 Task: Create a due date automation trigger when advanced on, on the wednesday before a card is due add fields with custom field "Resume" set to a number greater or equal to 1 and lower or equal to 10 at 11:00 AM.
Action: Mouse moved to (1150, 89)
Screenshot: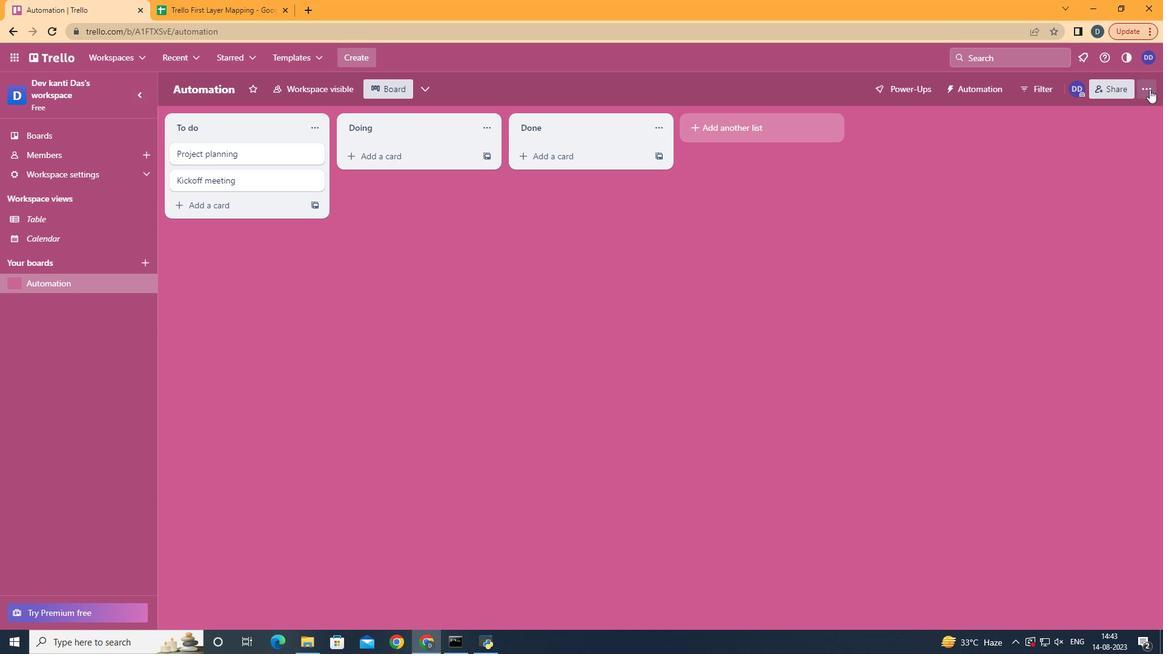 
Action: Mouse pressed left at (1150, 89)
Screenshot: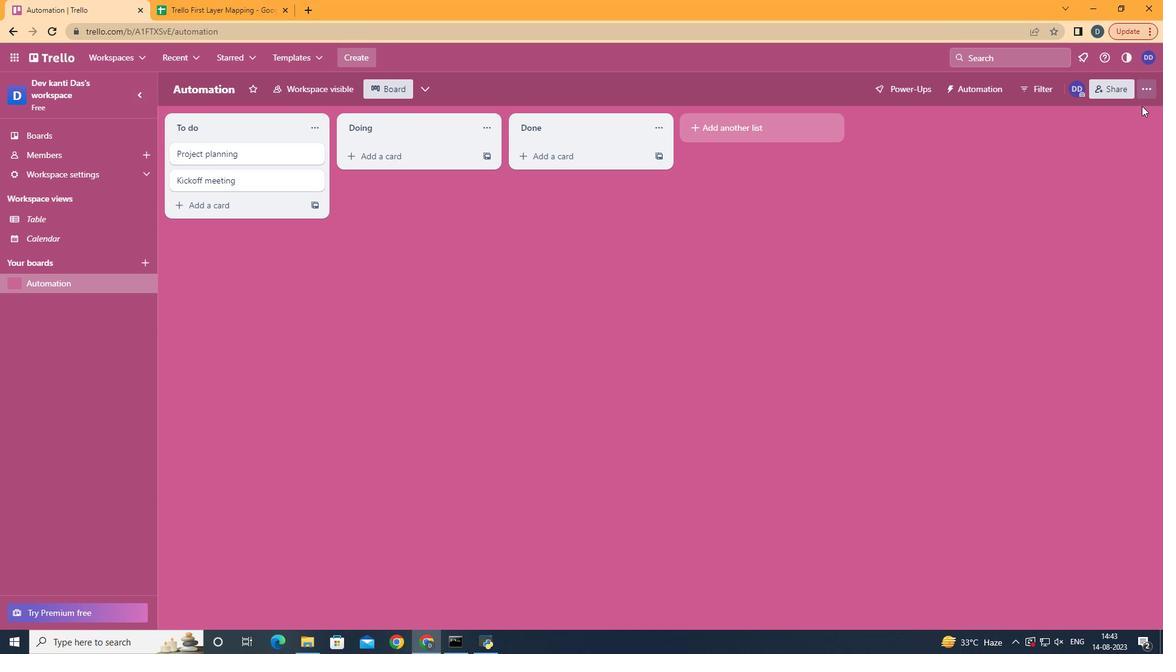 
Action: Mouse moved to (1087, 244)
Screenshot: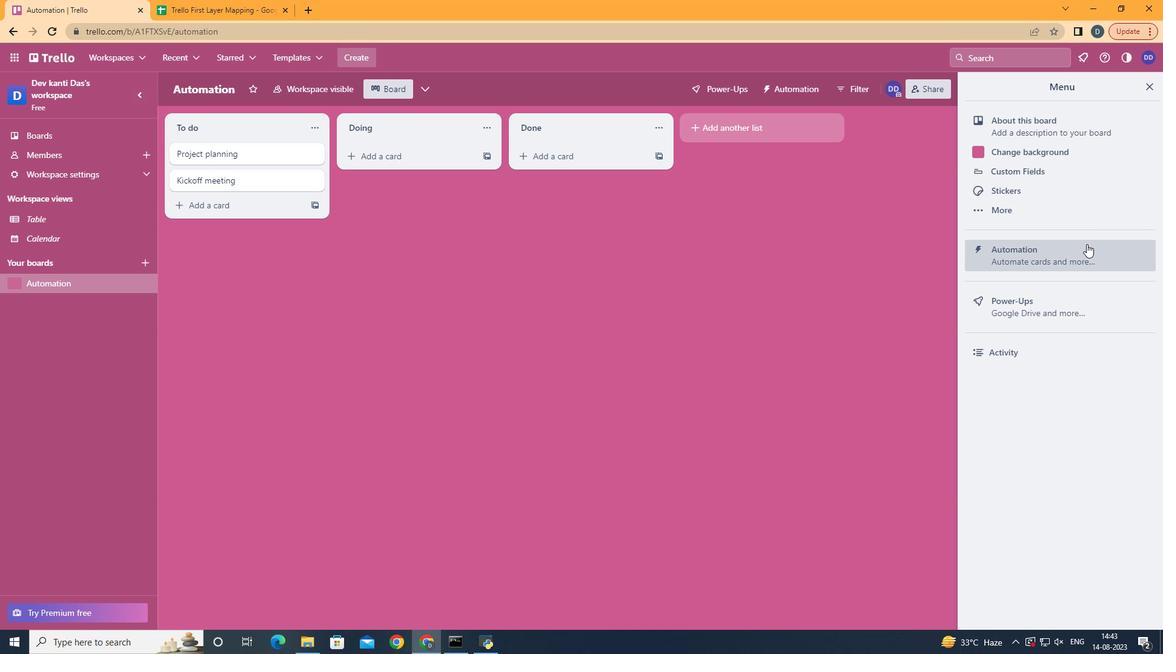 
Action: Mouse pressed left at (1087, 244)
Screenshot: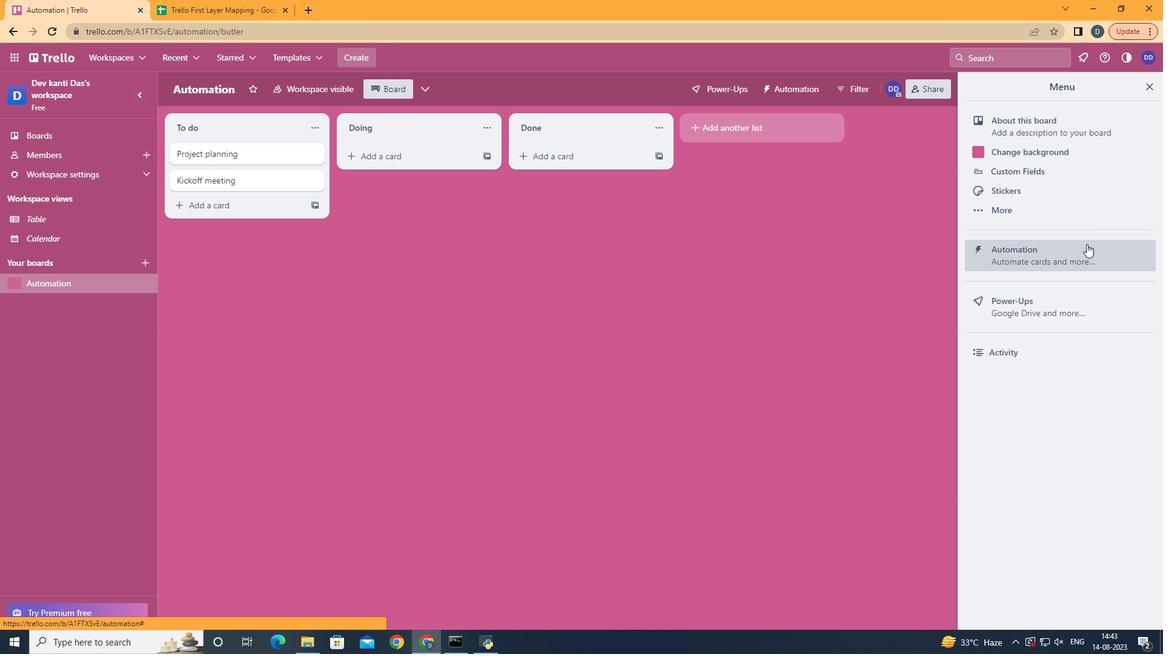 
Action: Mouse moved to (247, 247)
Screenshot: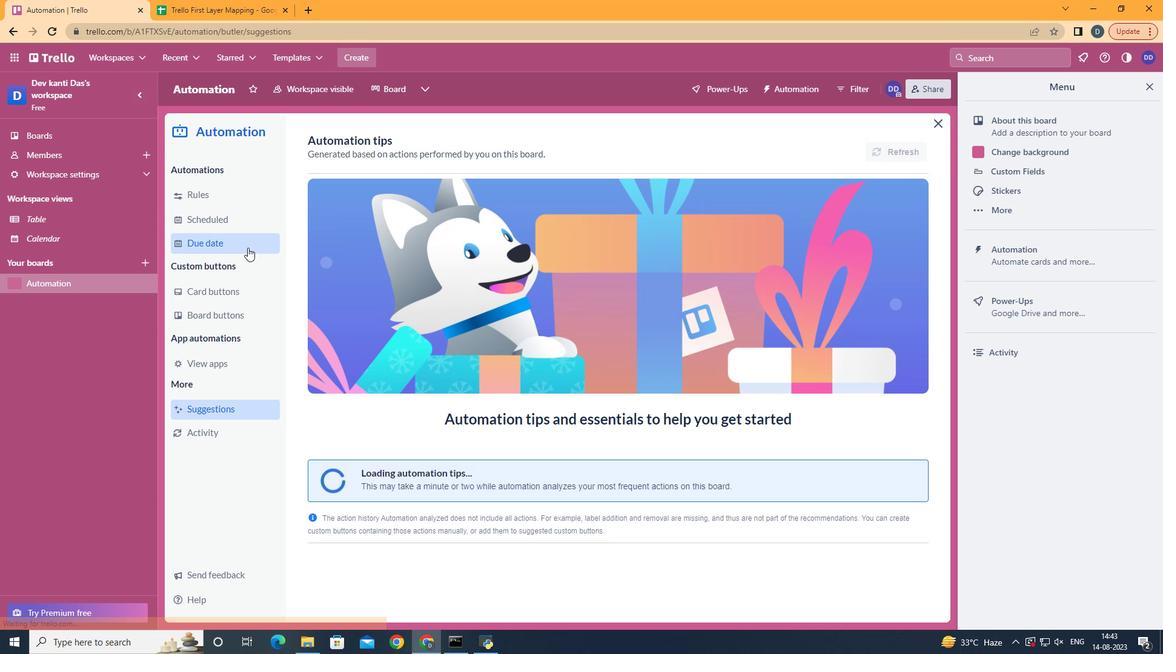 
Action: Mouse pressed left at (247, 247)
Screenshot: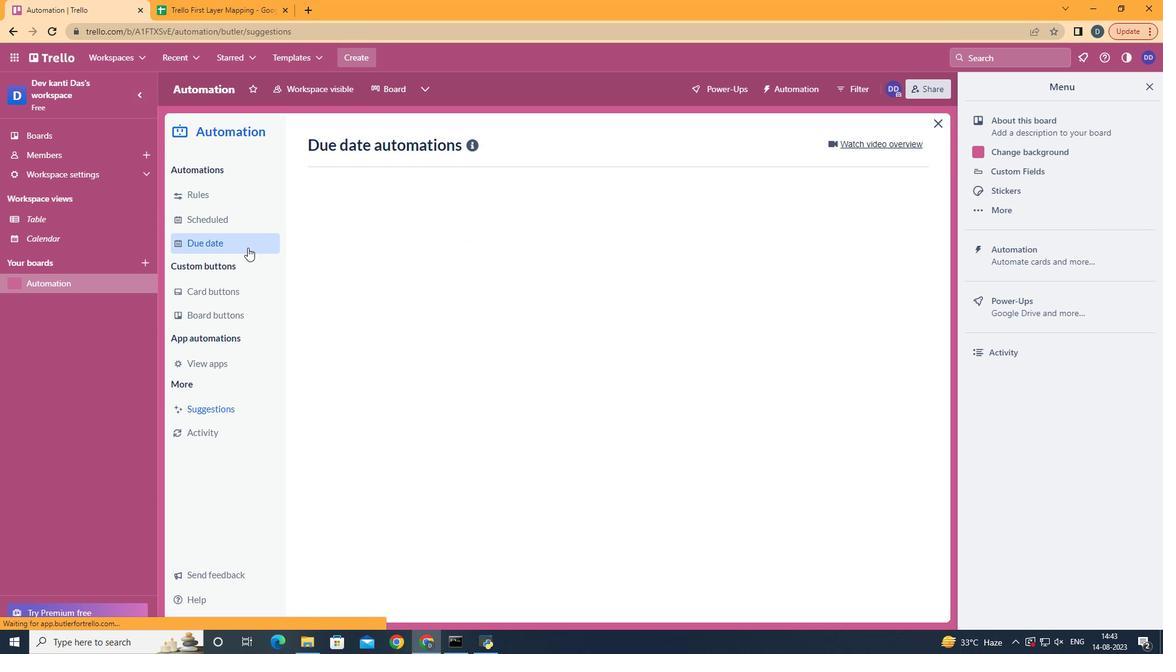 
Action: Mouse moved to (853, 138)
Screenshot: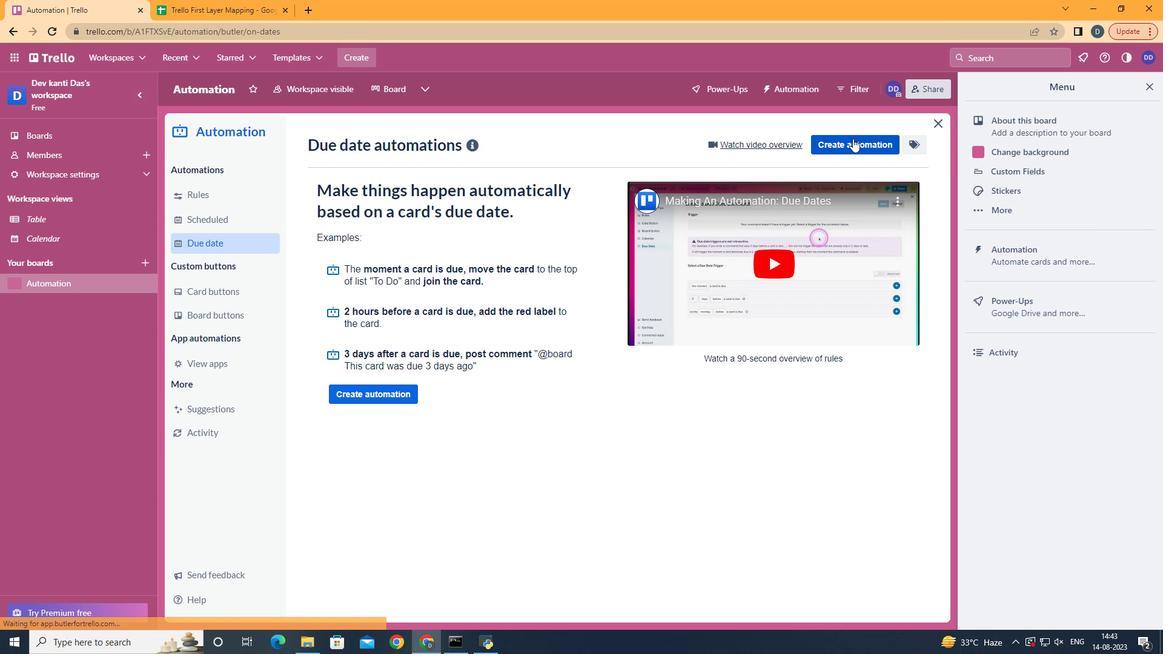 
Action: Mouse pressed left at (853, 138)
Screenshot: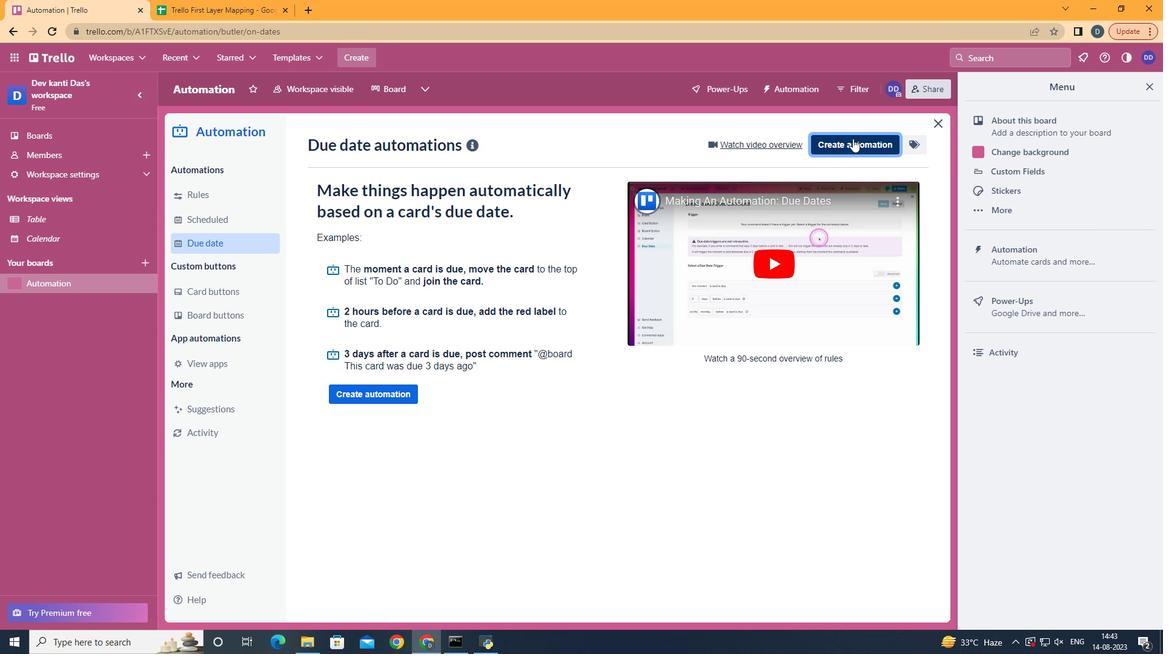 
Action: Mouse moved to (597, 261)
Screenshot: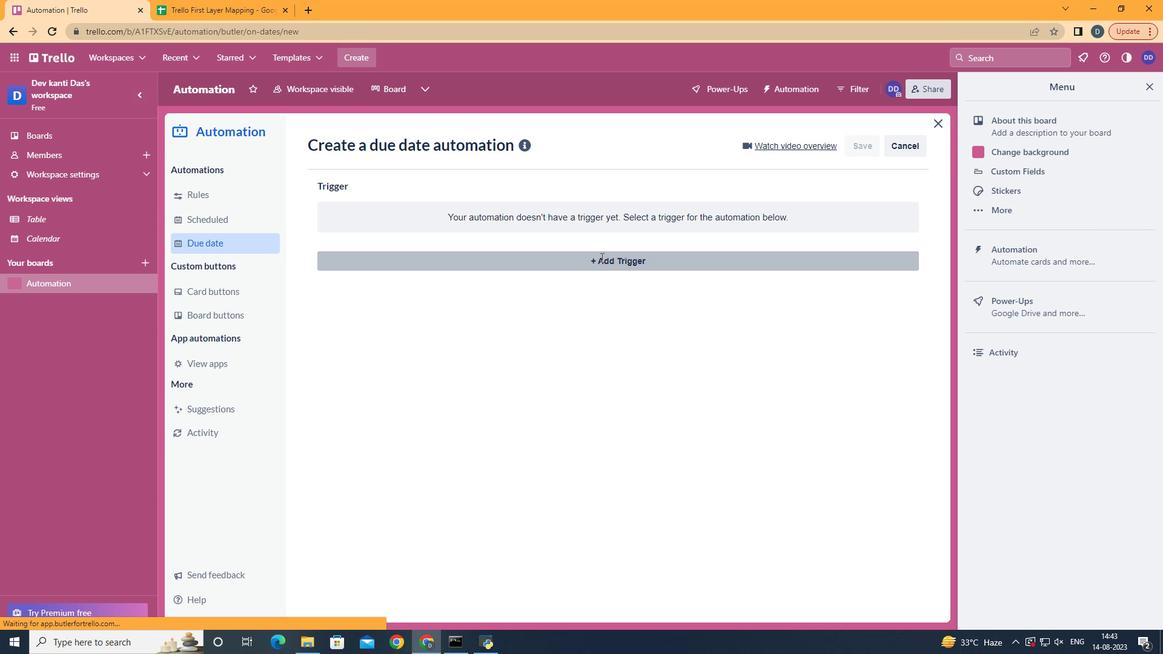 
Action: Mouse pressed left at (597, 261)
Screenshot: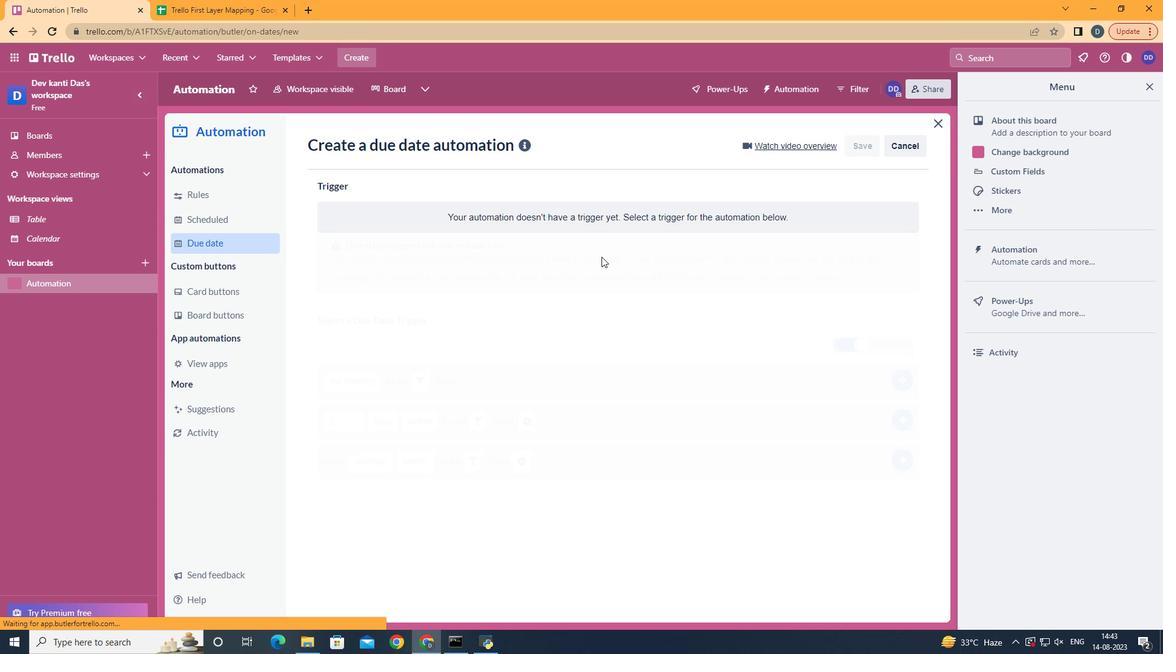 
Action: Mouse moved to (392, 363)
Screenshot: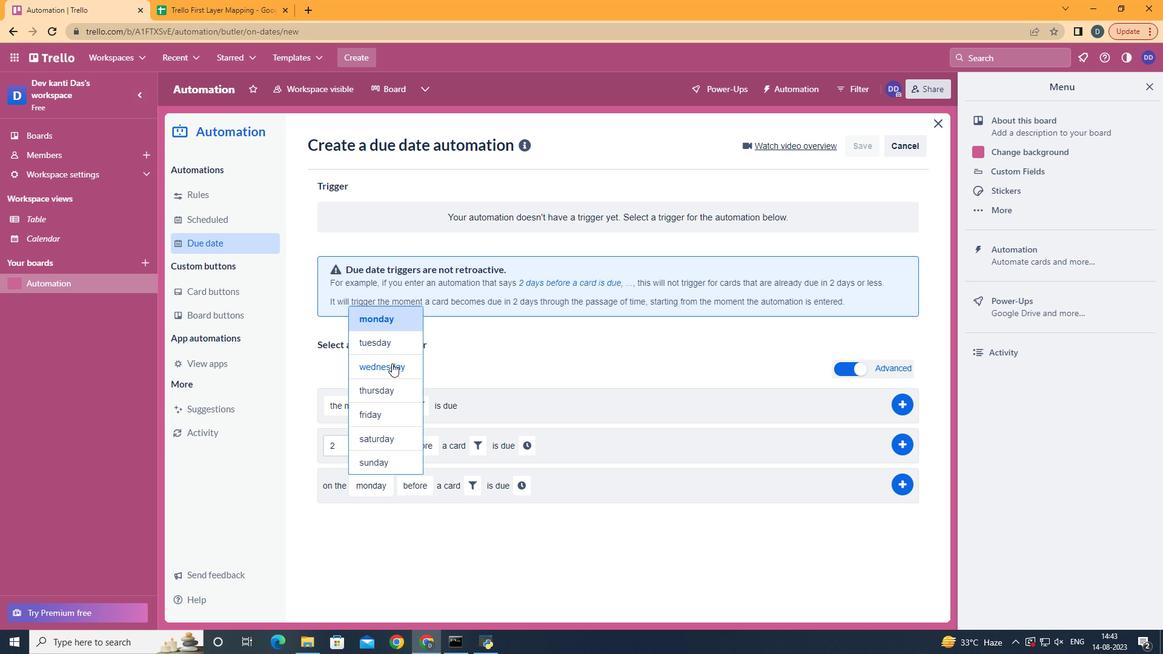 
Action: Mouse pressed left at (392, 363)
Screenshot: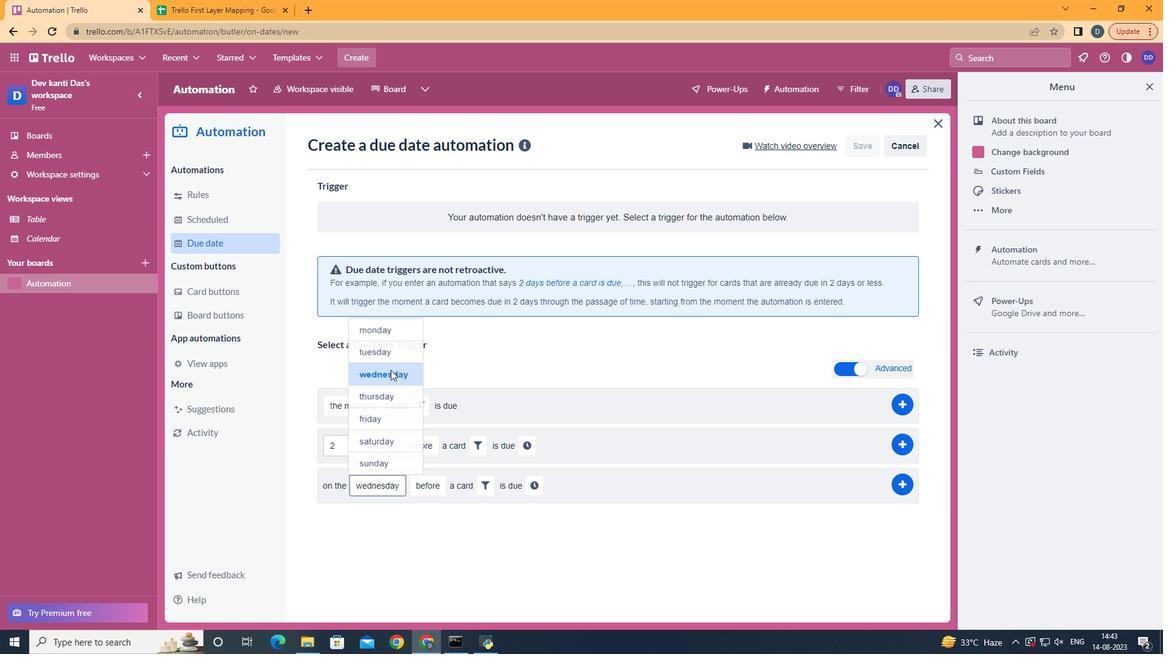 
Action: Mouse moved to (487, 494)
Screenshot: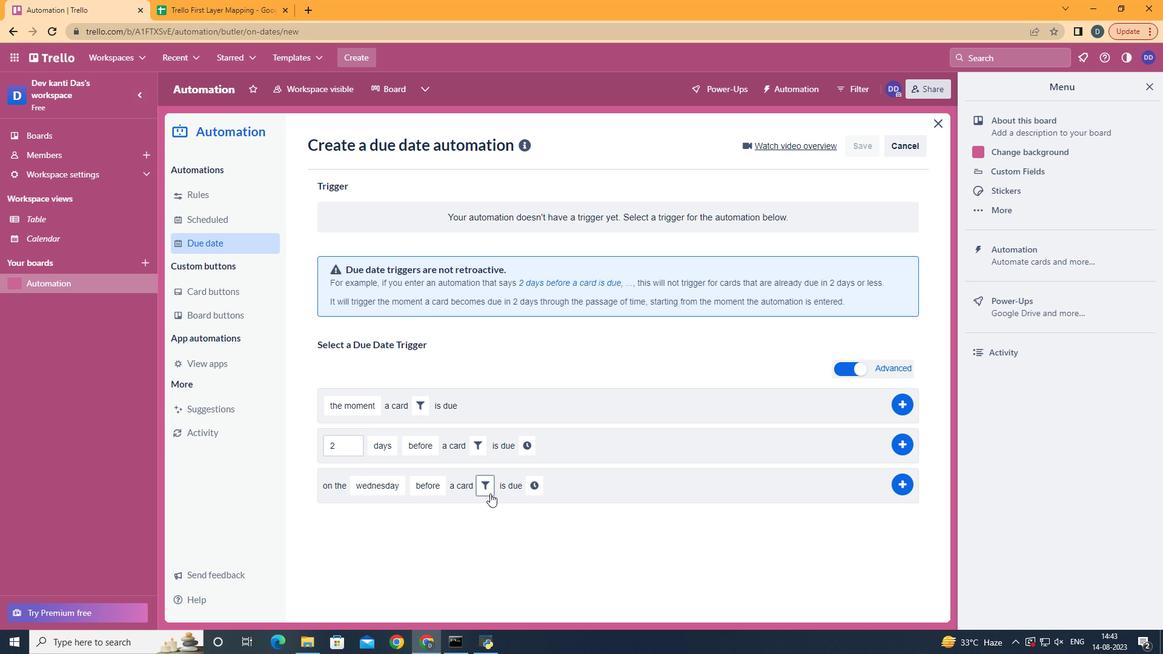 
Action: Mouse pressed left at (487, 494)
Screenshot: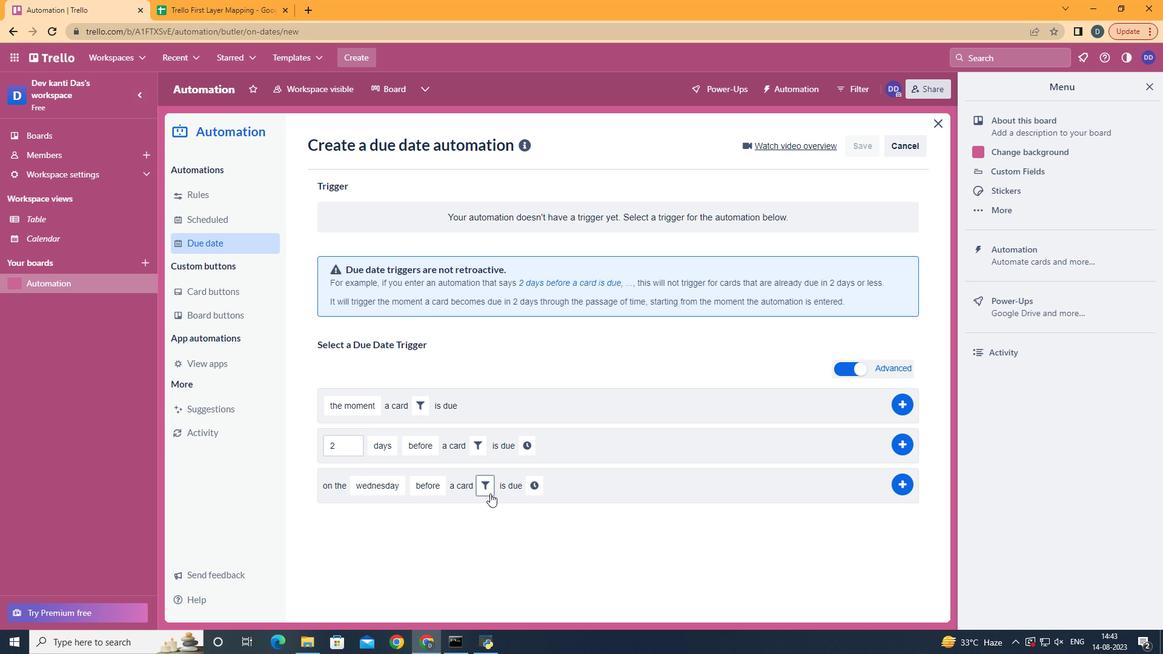 
Action: Mouse moved to (686, 521)
Screenshot: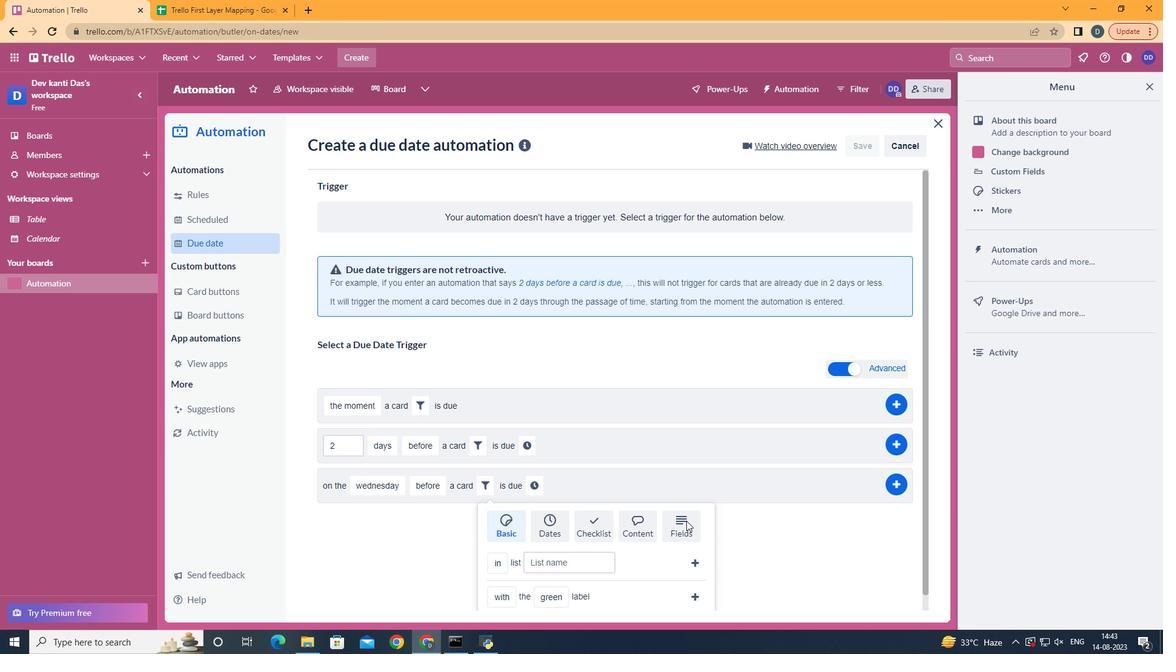 
Action: Mouse pressed left at (686, 521)
Screenshot: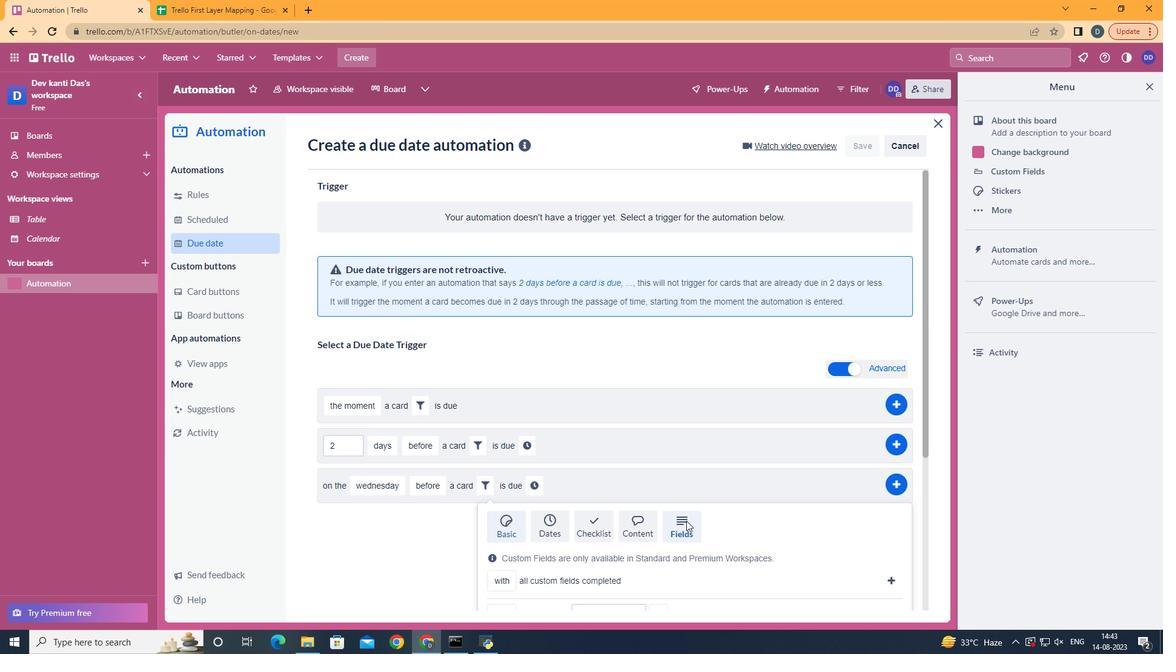 
Action: Mouse scrolled (686, 520) with delta (0, 0)
Screenshot: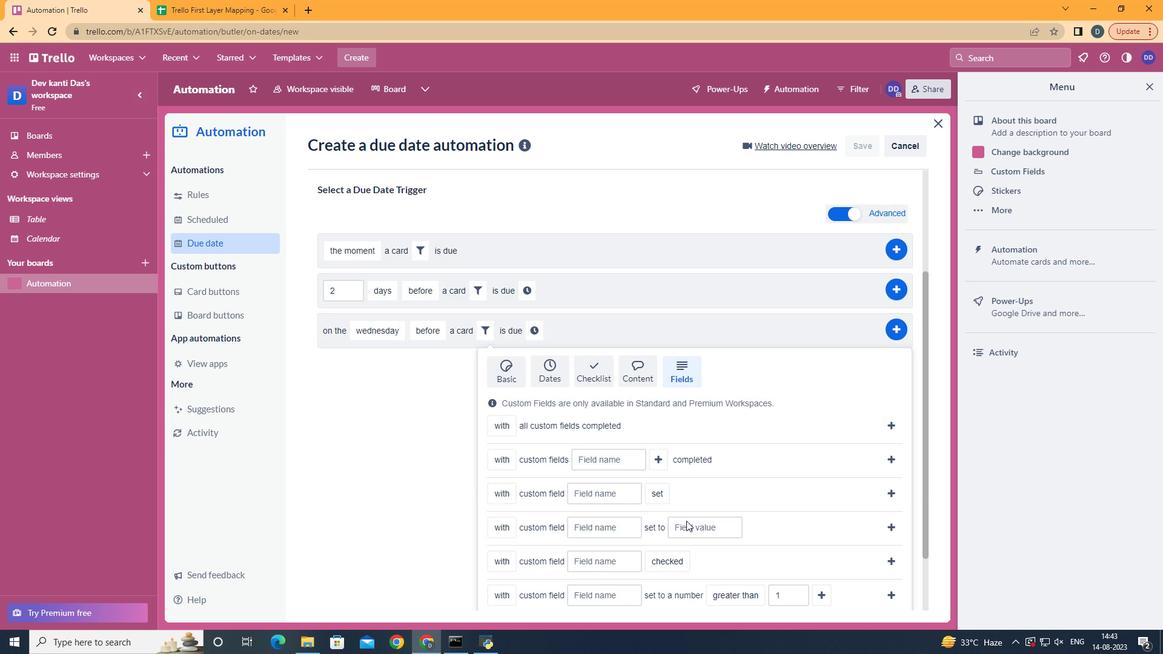 
Action: Mouse scrolled (686, 520) with delta (0, 0)
Screenshot: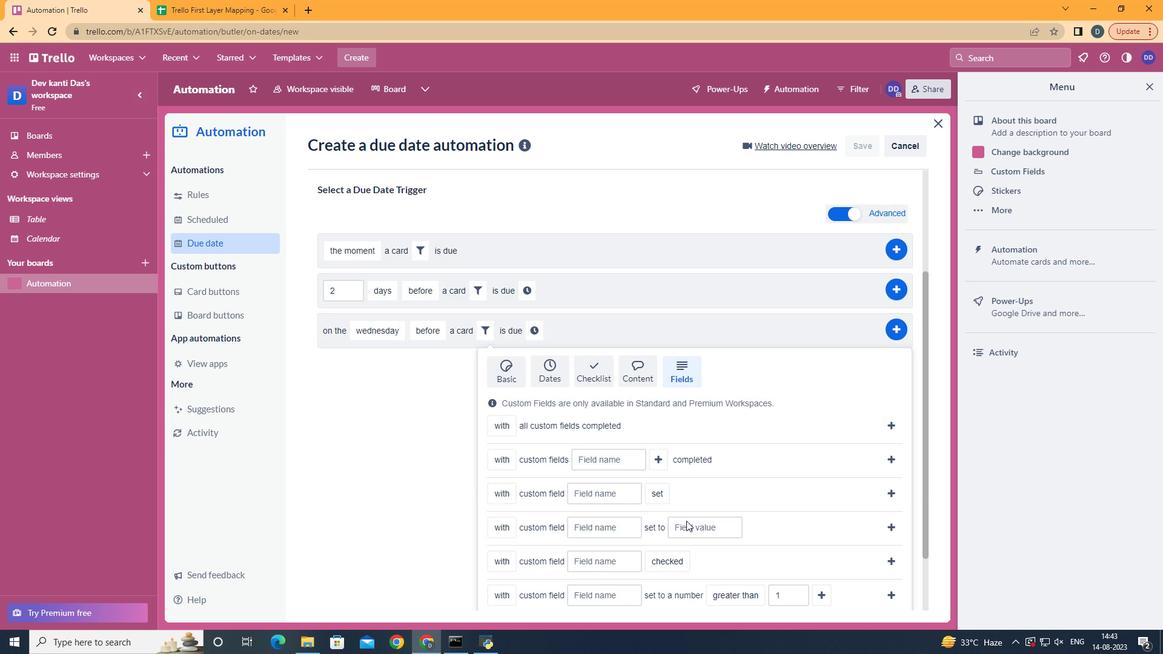 
Action: Mouse scrolled (686, 520) with delta (0, 0)
Screenshot: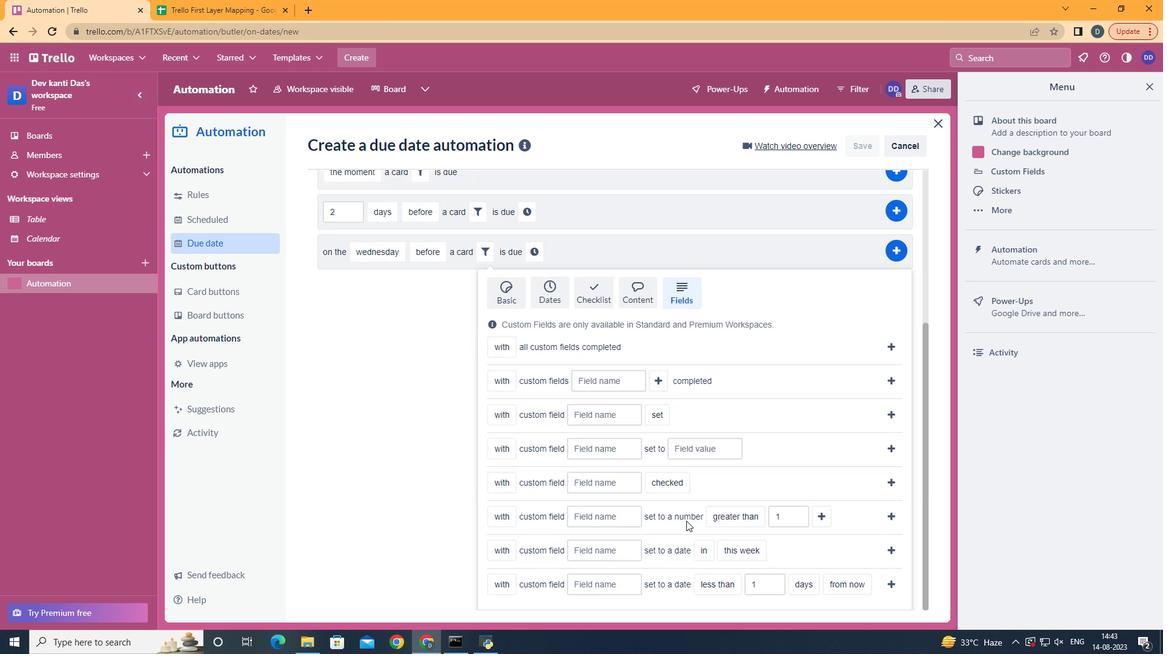 
Action: Mouse scrolled (686, 520) with delta (0, 0)
Screenshot: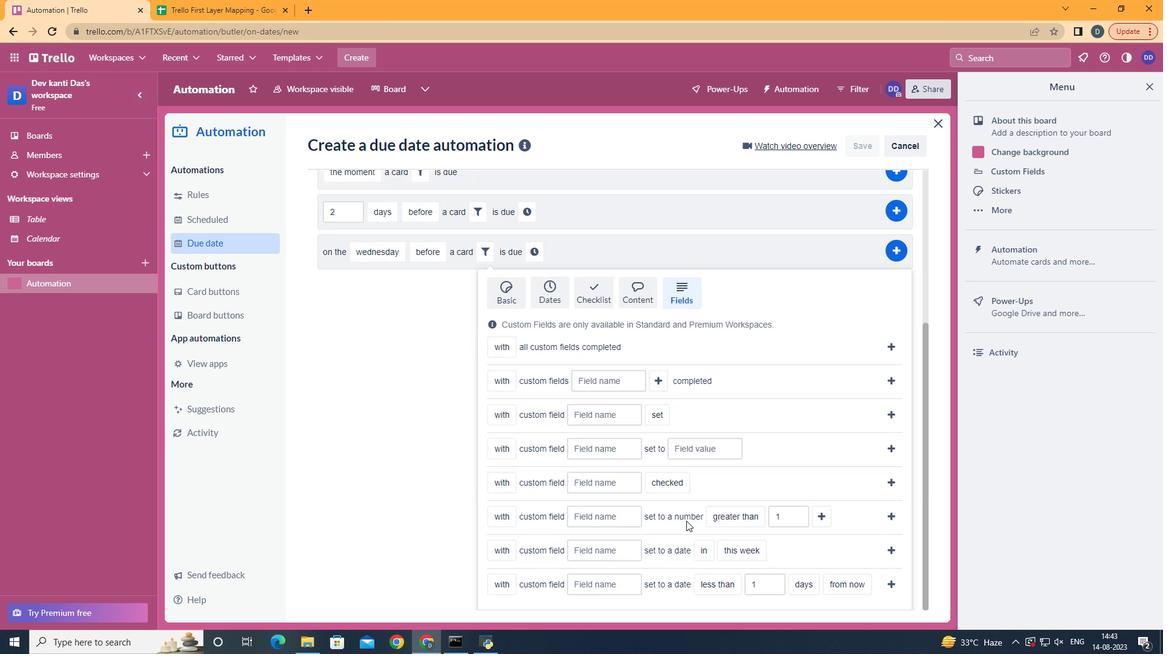 
Action: Mouse scrolled (686, 520) with delta (0, 0)
Screenshot: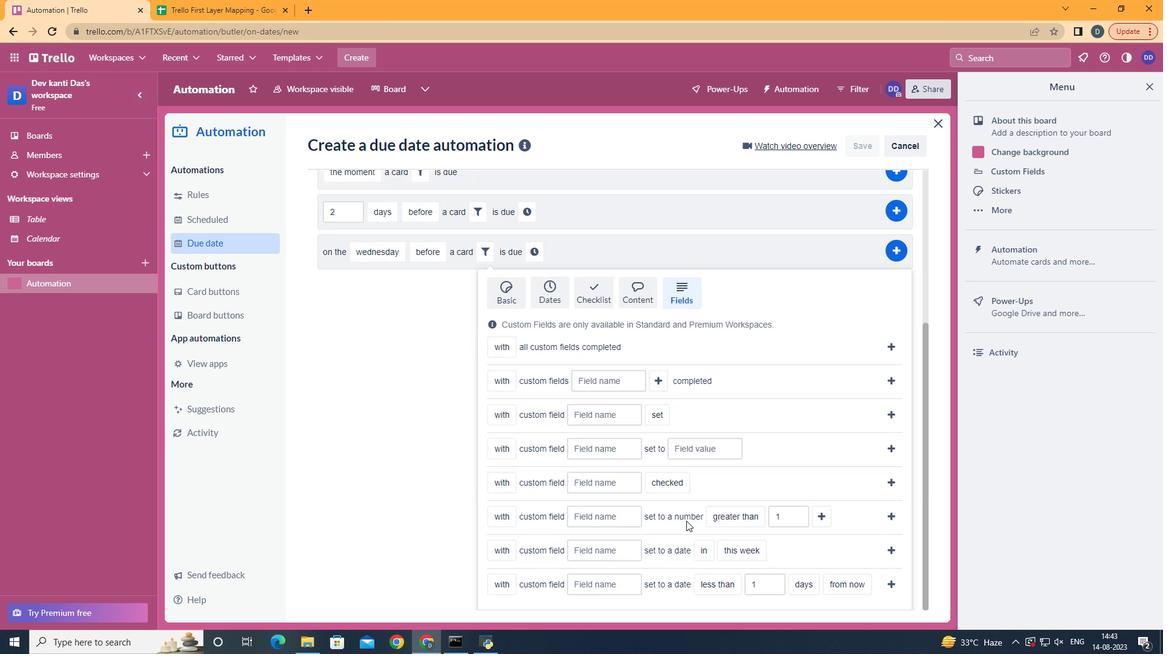 
Action: Mouse moved to (589, 520)
Screenshot: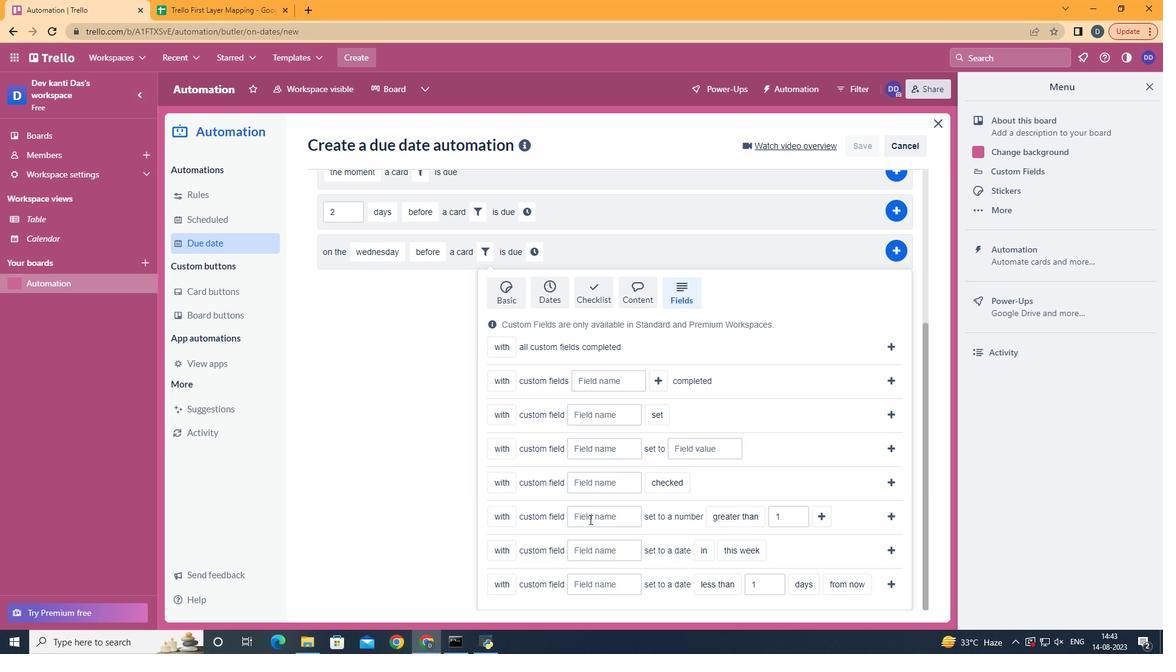 
Action: Mouse pressed left at (589, 520)
Screenshot: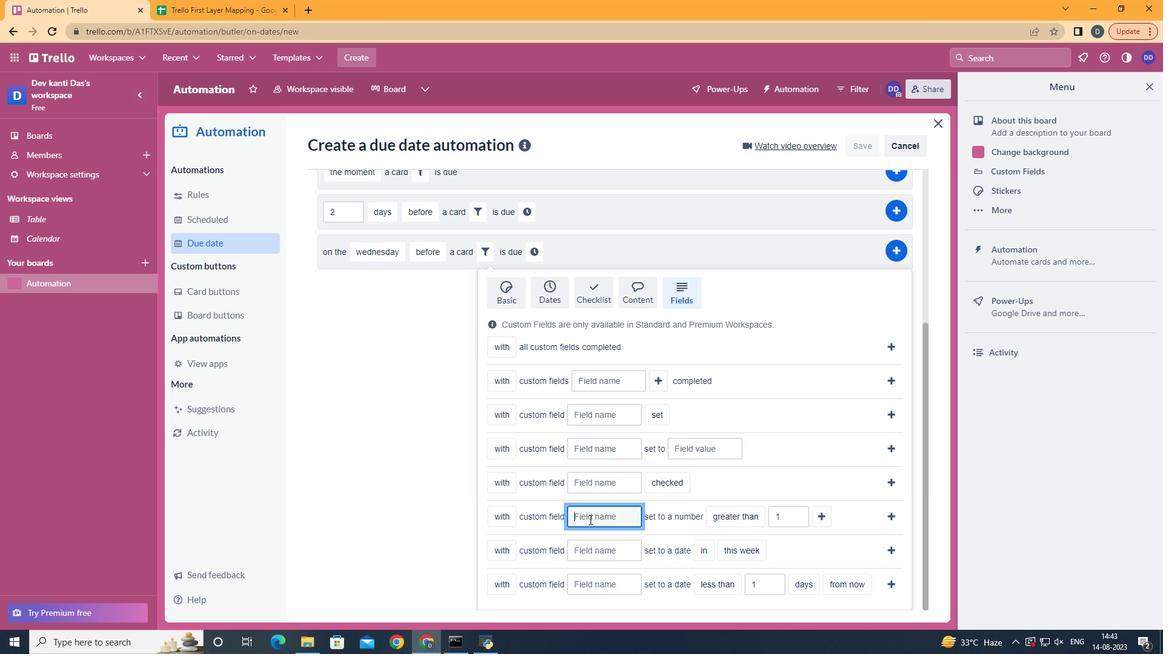 
Action: Key pressed <Key.shift>Resume
Screenshot: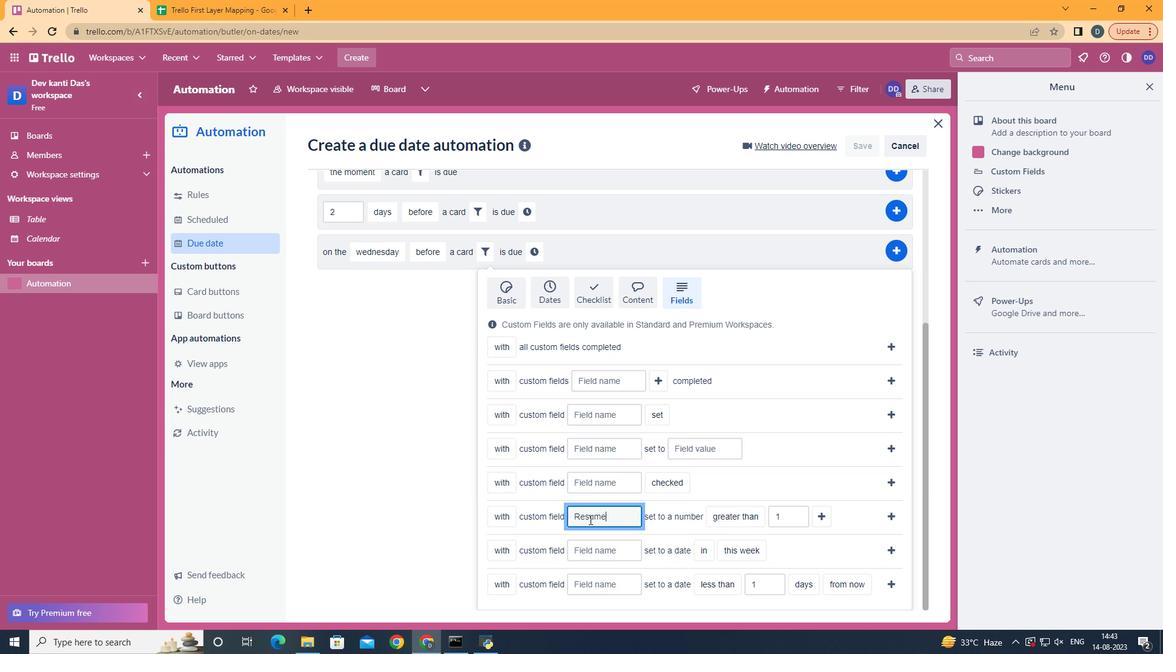 
Action: Mouse moved to (767, 445)
Screenshot: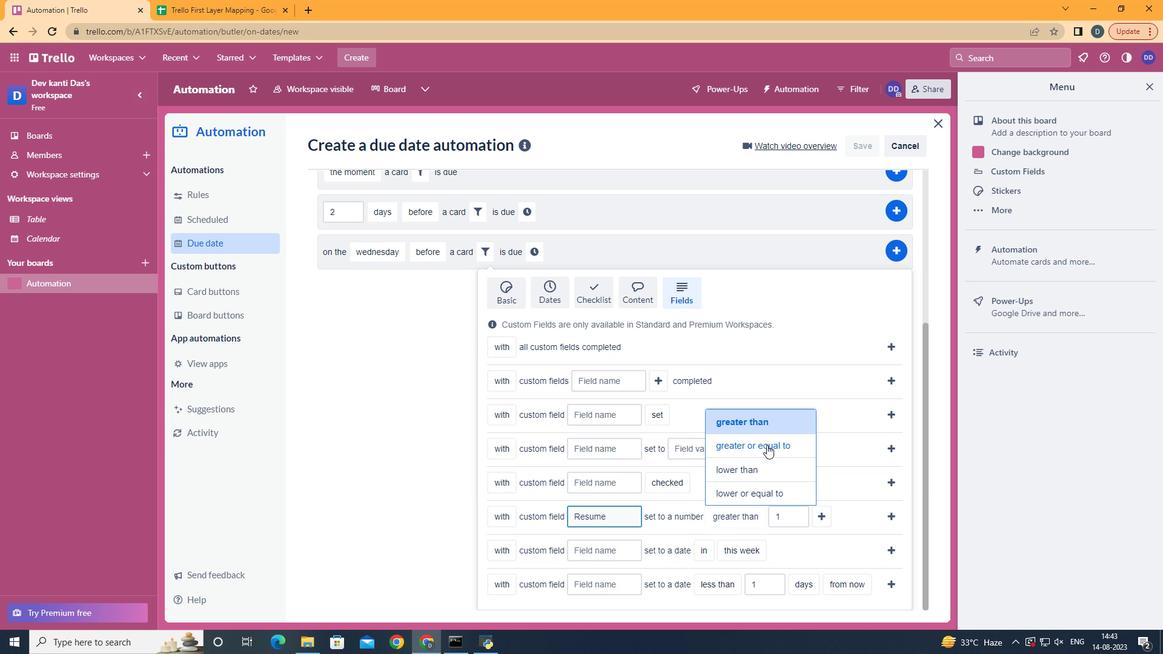 
Action: Mouse pressed left at (767, 445)
Screenshot: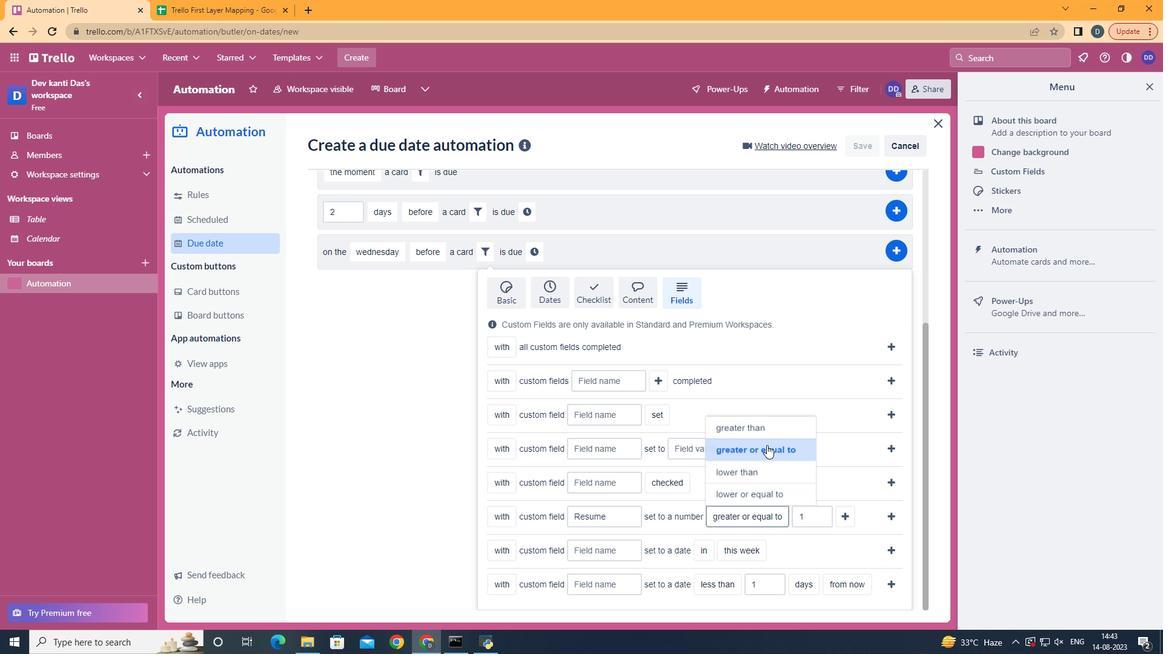 
Action: Mouse moved to (854, 514)
Screenshot: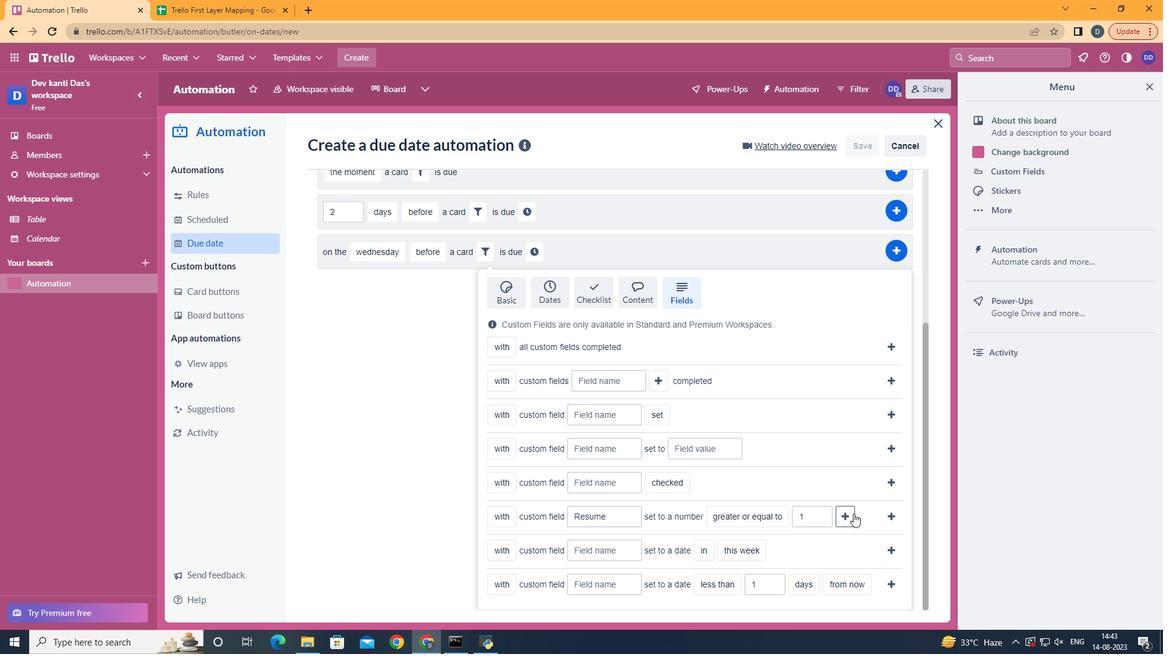 
Action: Mouse pressed left at (854, 514)
Screenshot: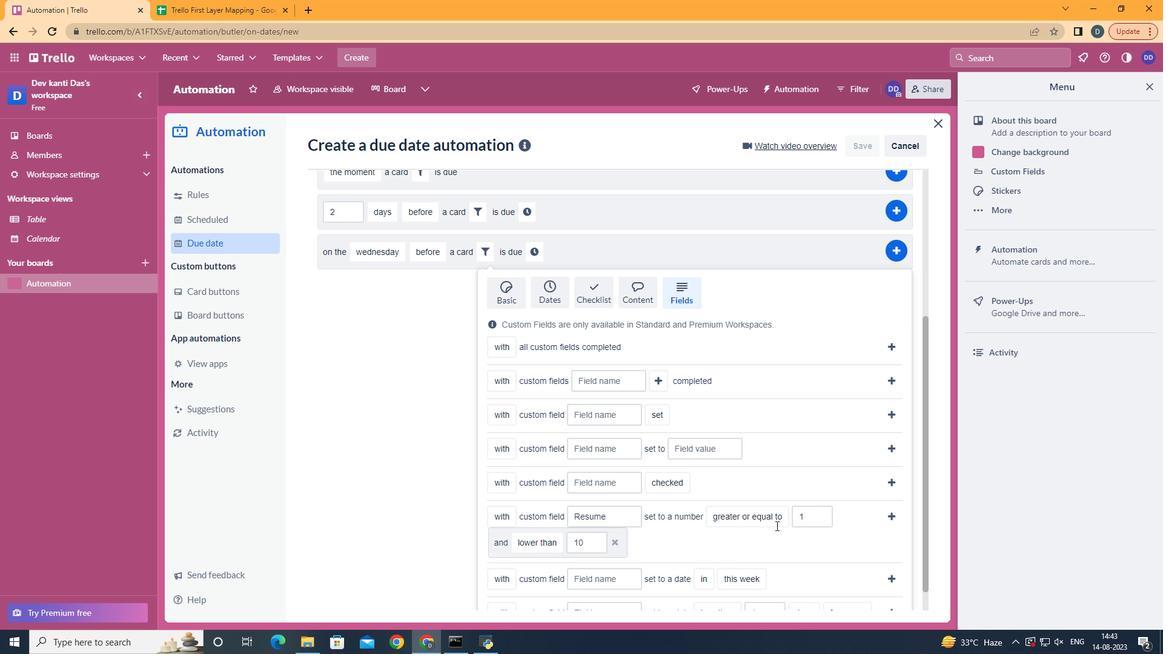 
Action: Mouse moved to (564, 470)
Screenshot: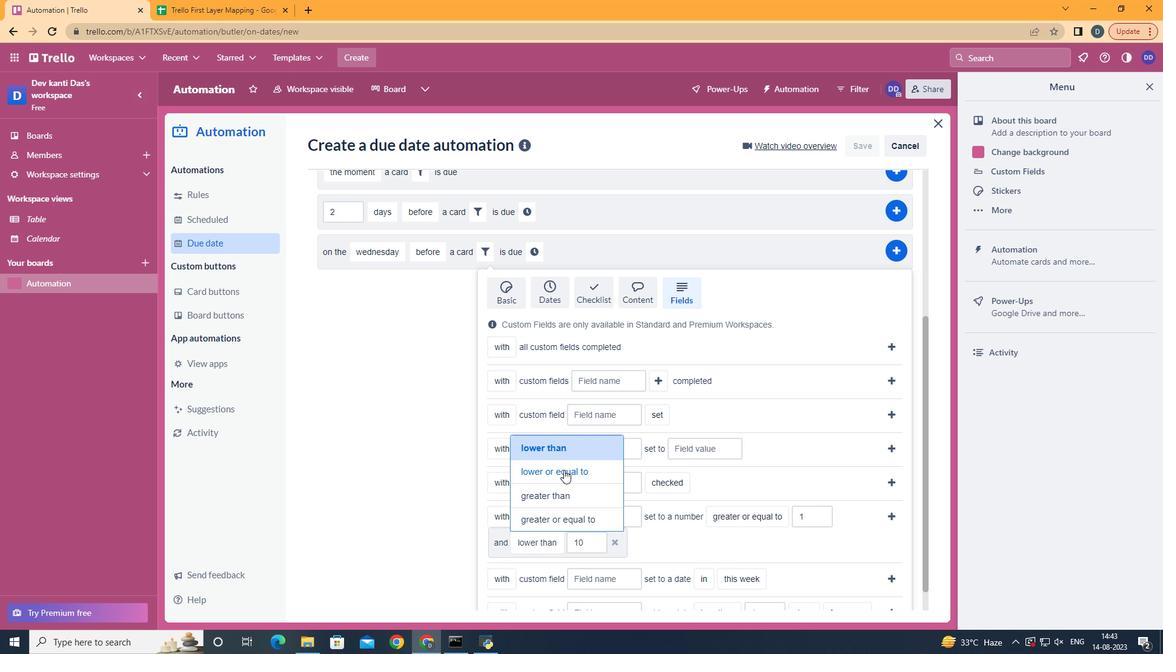 
Action: Mouse pressed left at (564, 470)
Screenshot: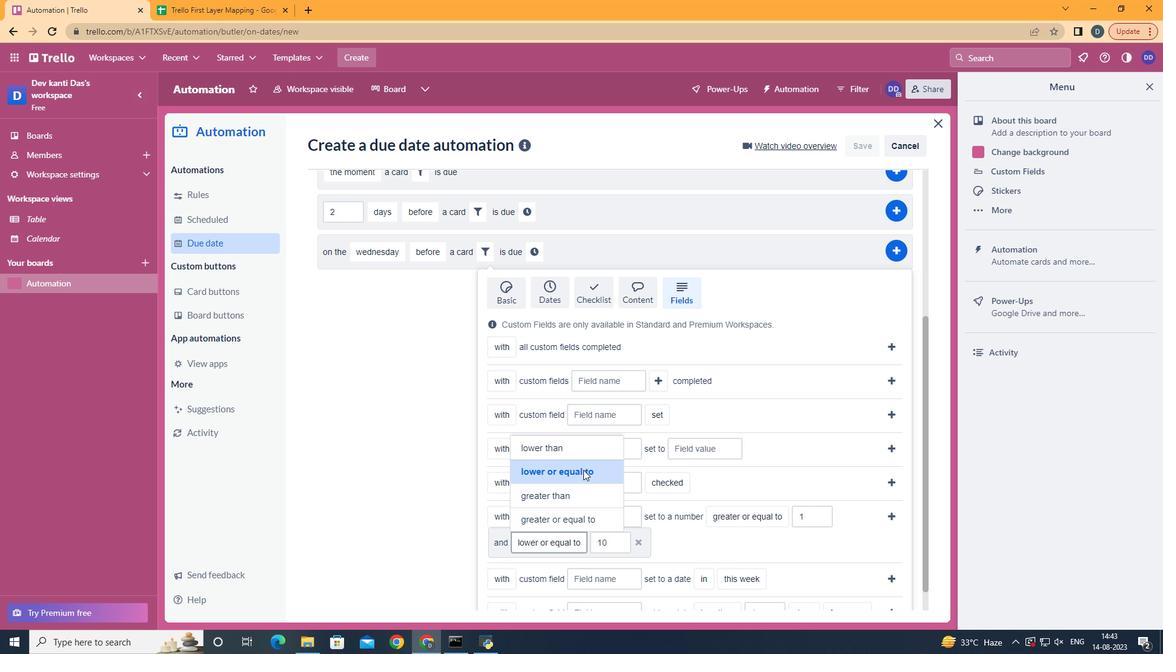 
Action: Mouse moved to (897, 521)
Screenshot: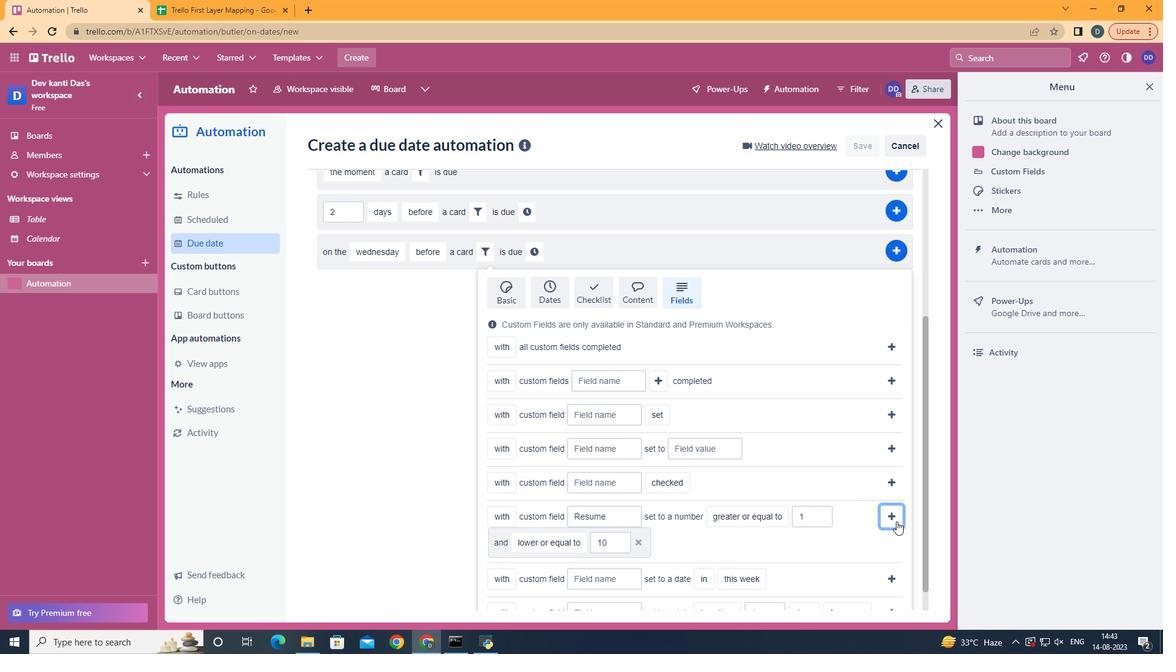 
Action: Mouse pressed left at (897, 521)
Screenshot: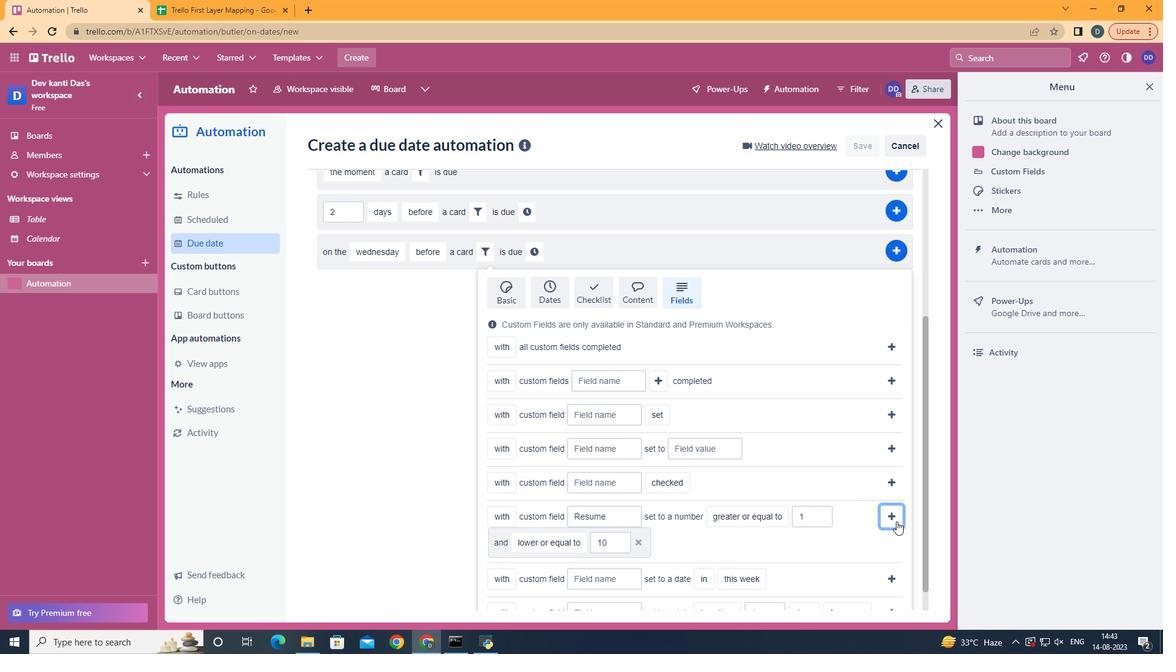 
Action: Mouse moved to (349, 512)
Screenshot: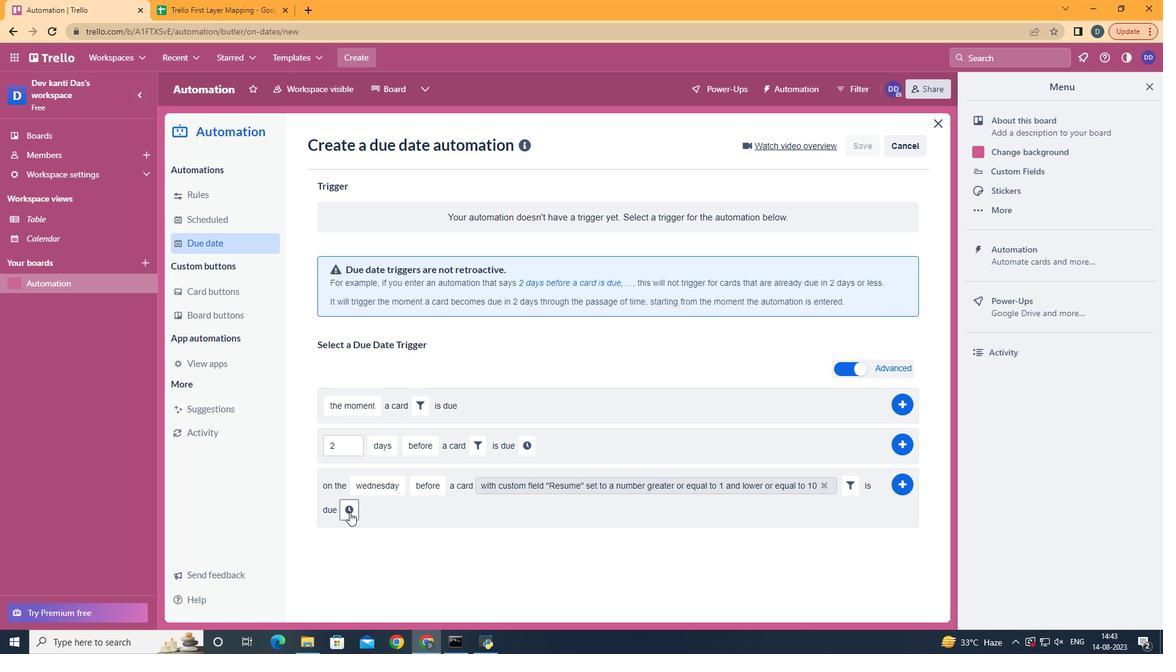 
Action: Mouse pressed left at (349, 512)
Screenshot: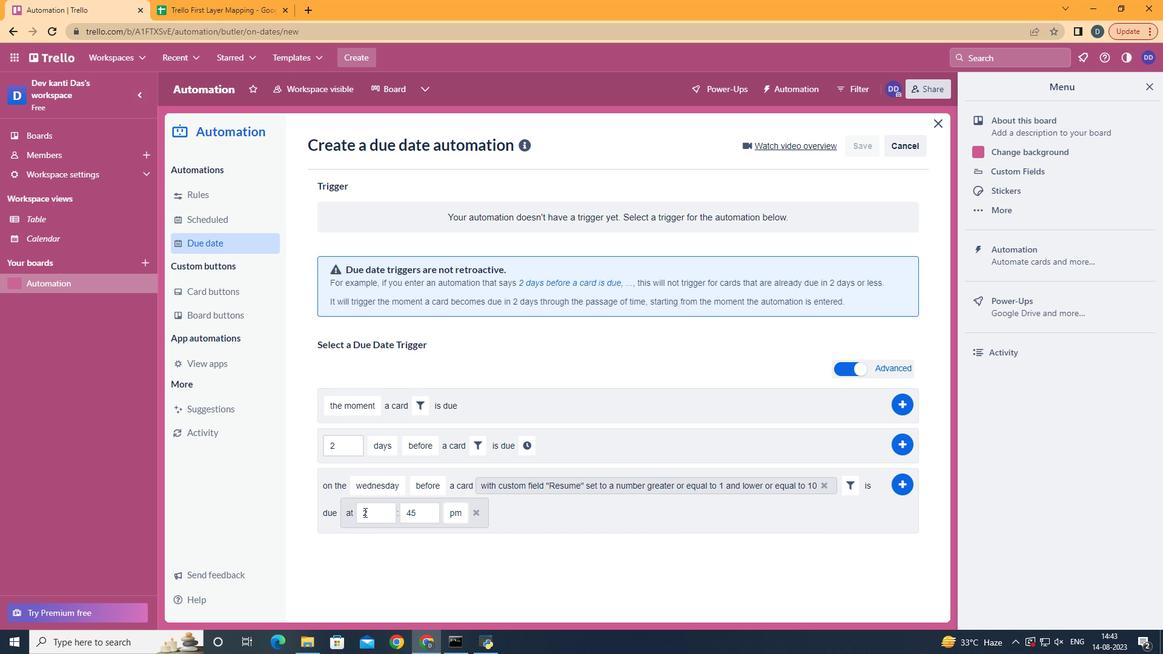 
Action: Mouse moved to (401, 514)
Screenshot: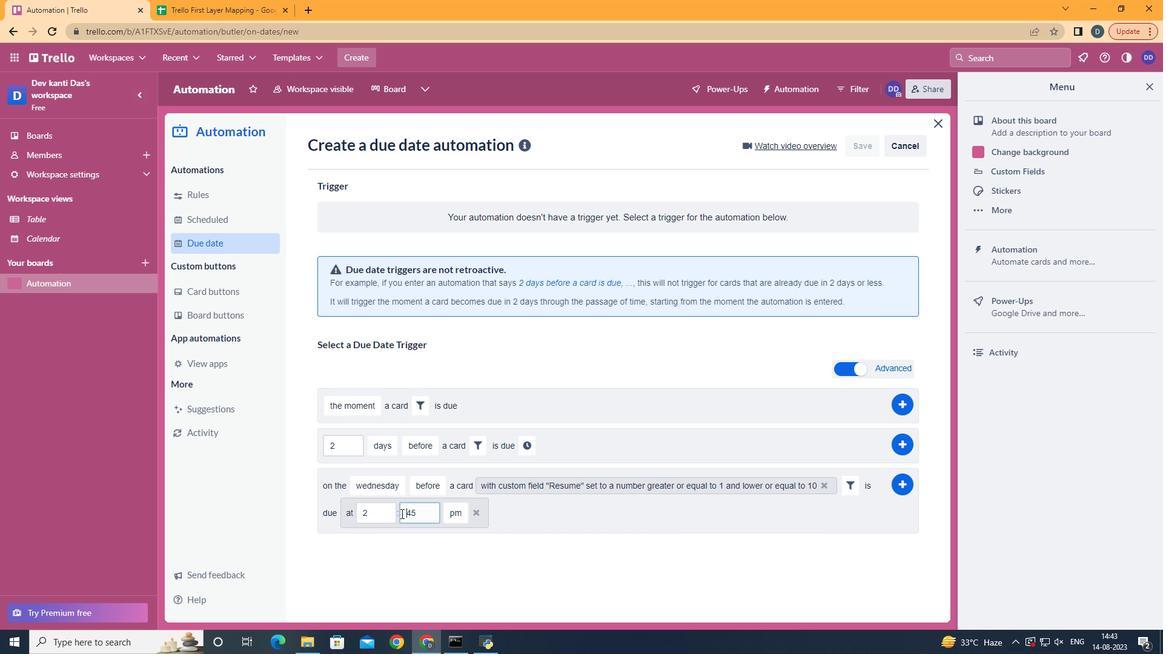 
Action: Mouse pressed left at (401, 514)
Screenshot: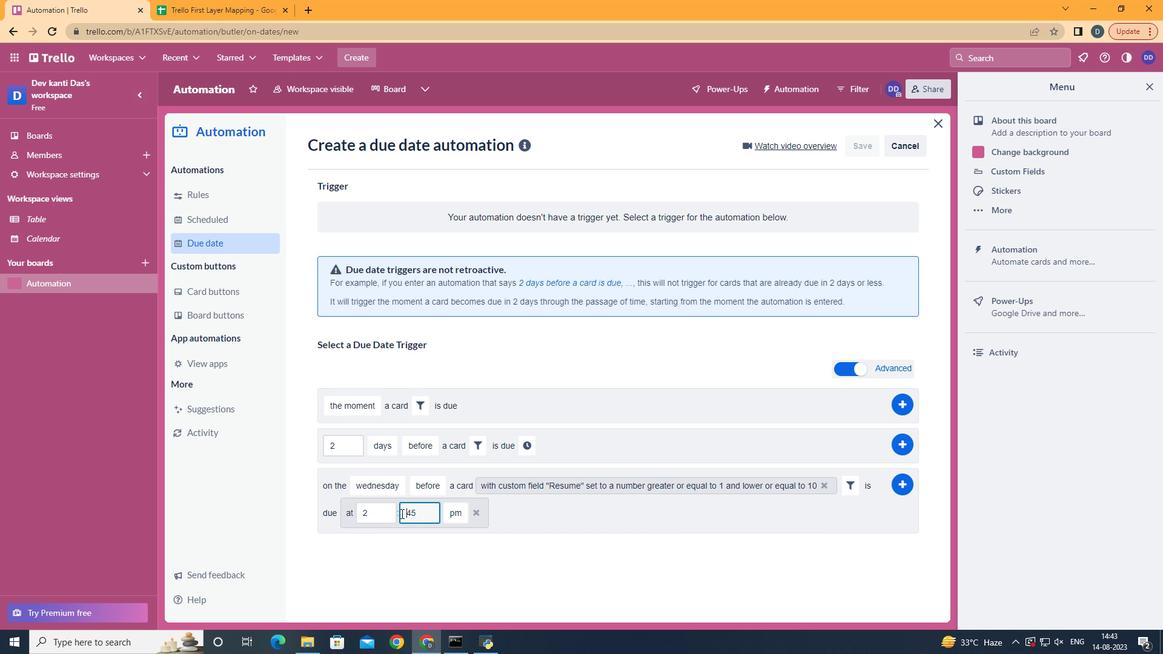 
Action: Mouse moved to (383, 517)
Screenshot: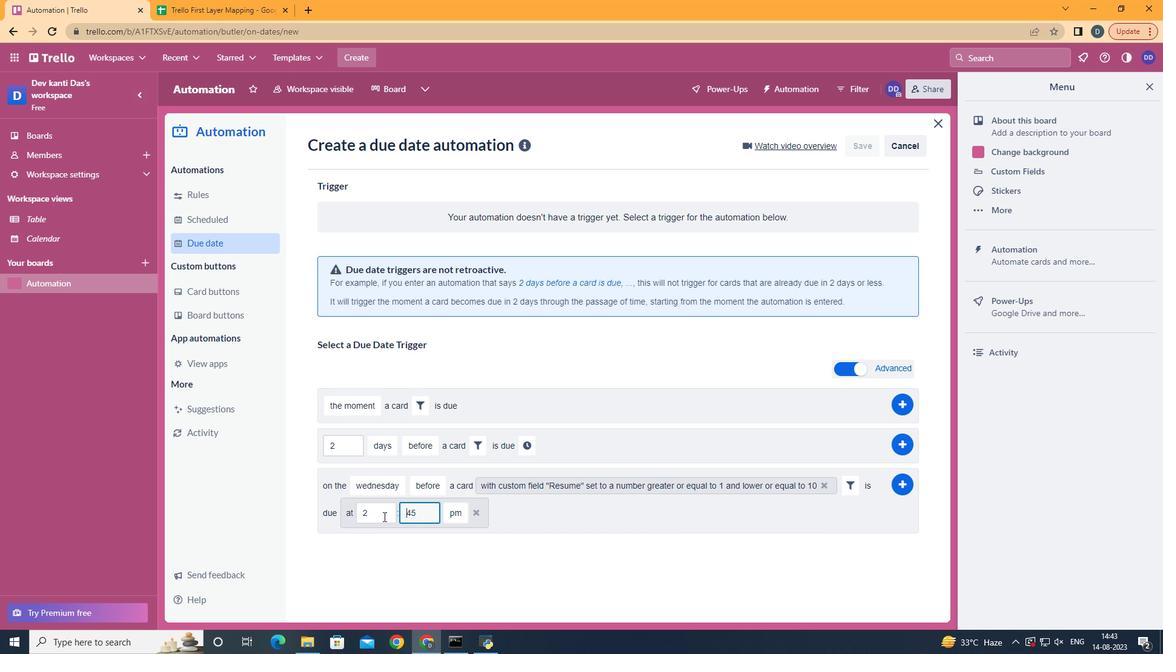 
Action: Mouse pressed left at (383, 517)
Screenshot: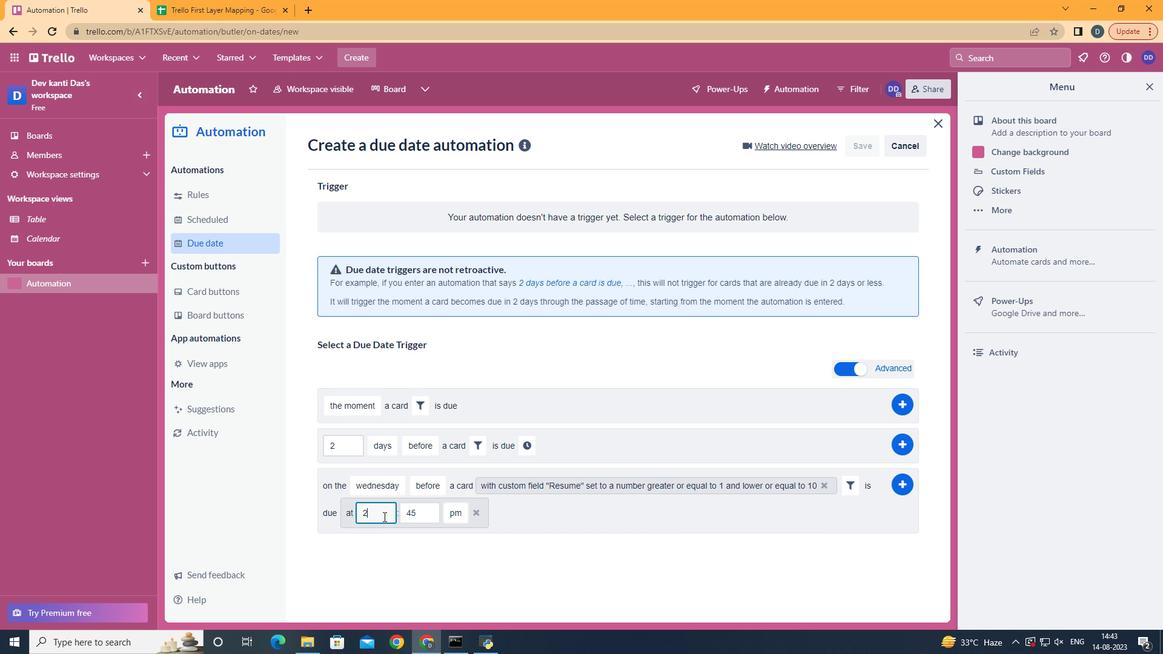 
Action: Mouse moved to (382, 517)
Screenshot: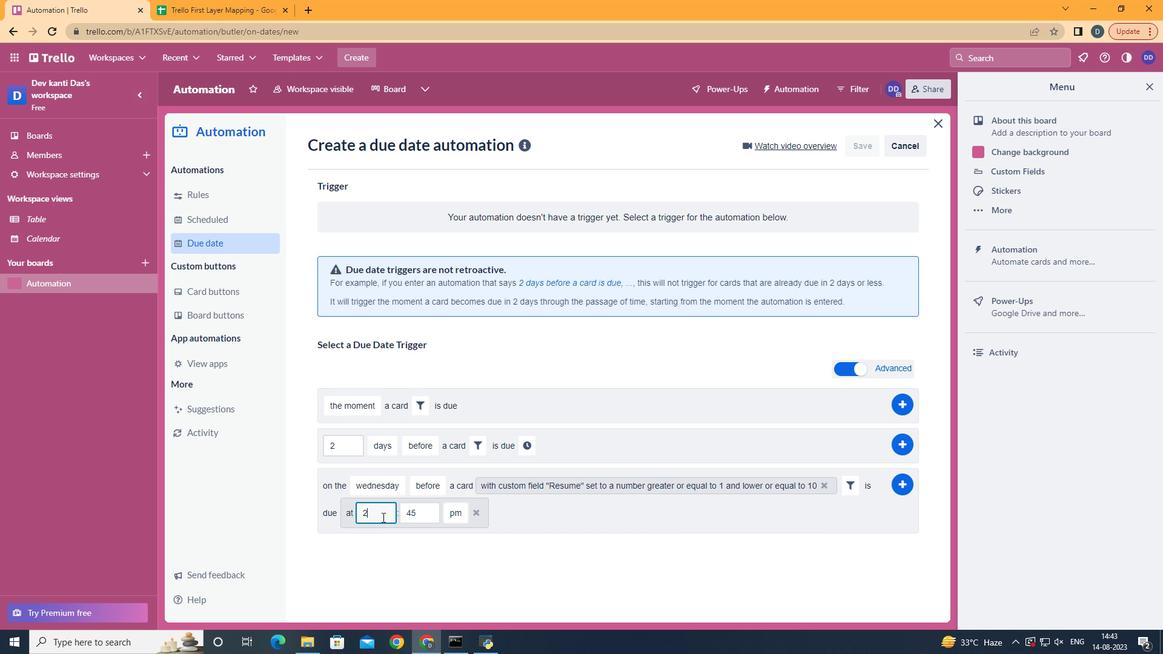 
Action: Key pressed <Key.backspace>11
Screenshot: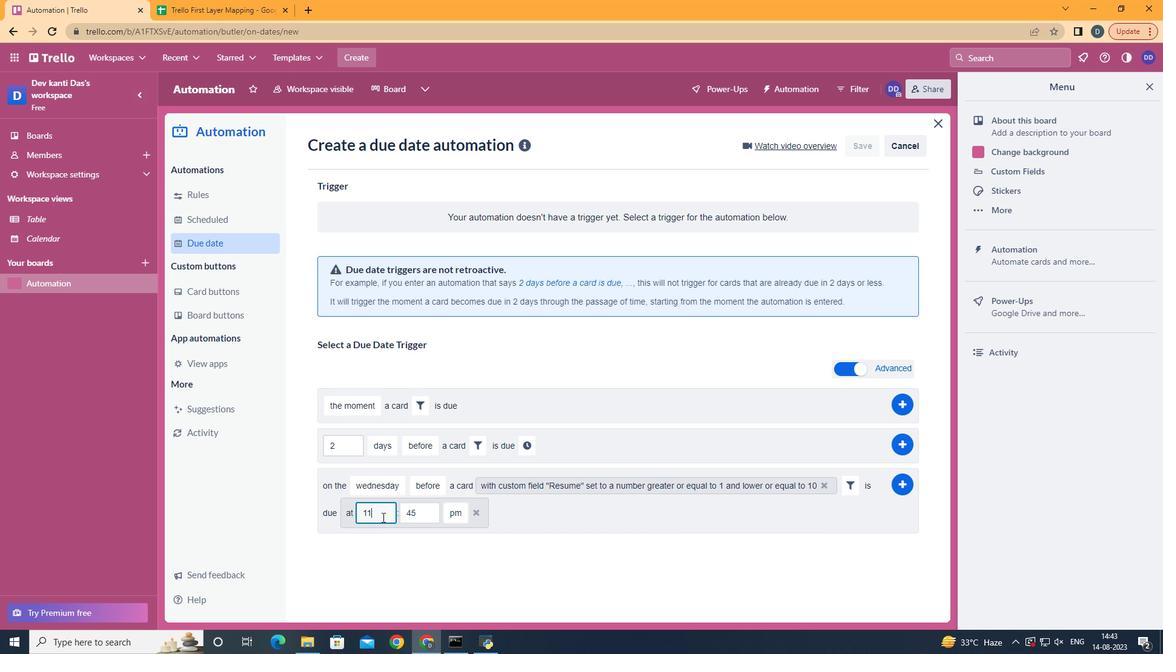 
Action: Mouse moved to (427, 516)
Screenshot: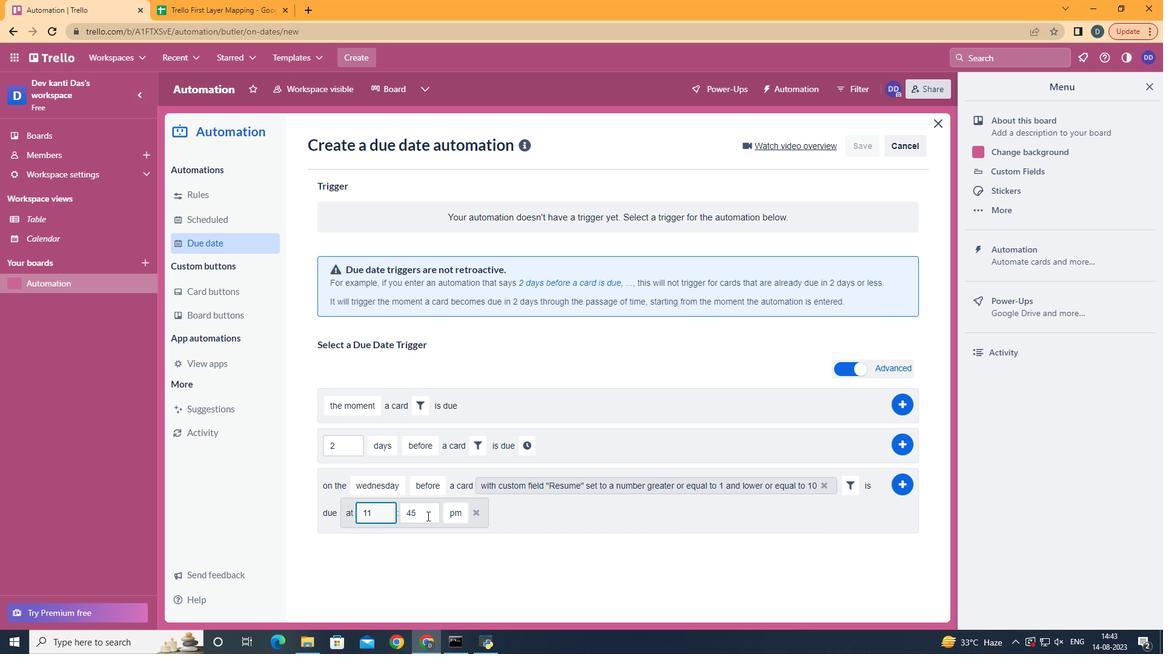 
Action: Mouse pressed left at (427, 516)
Screenshot: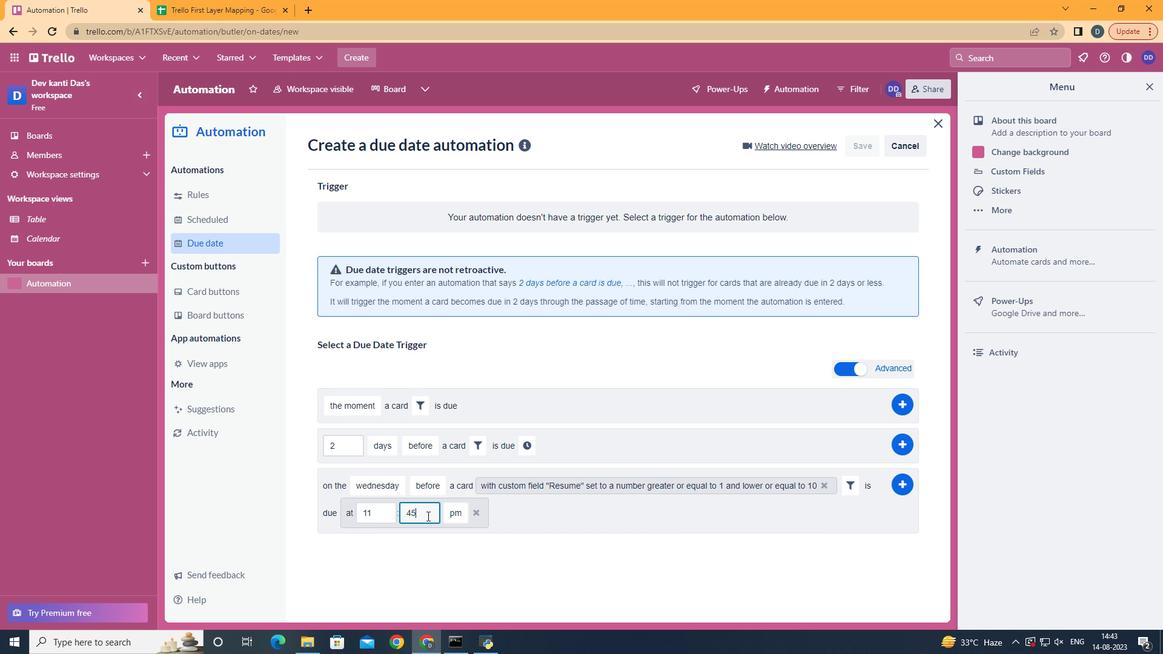
Action: Key pressed <Key.backspace><Key.backspace>00
Screenshot: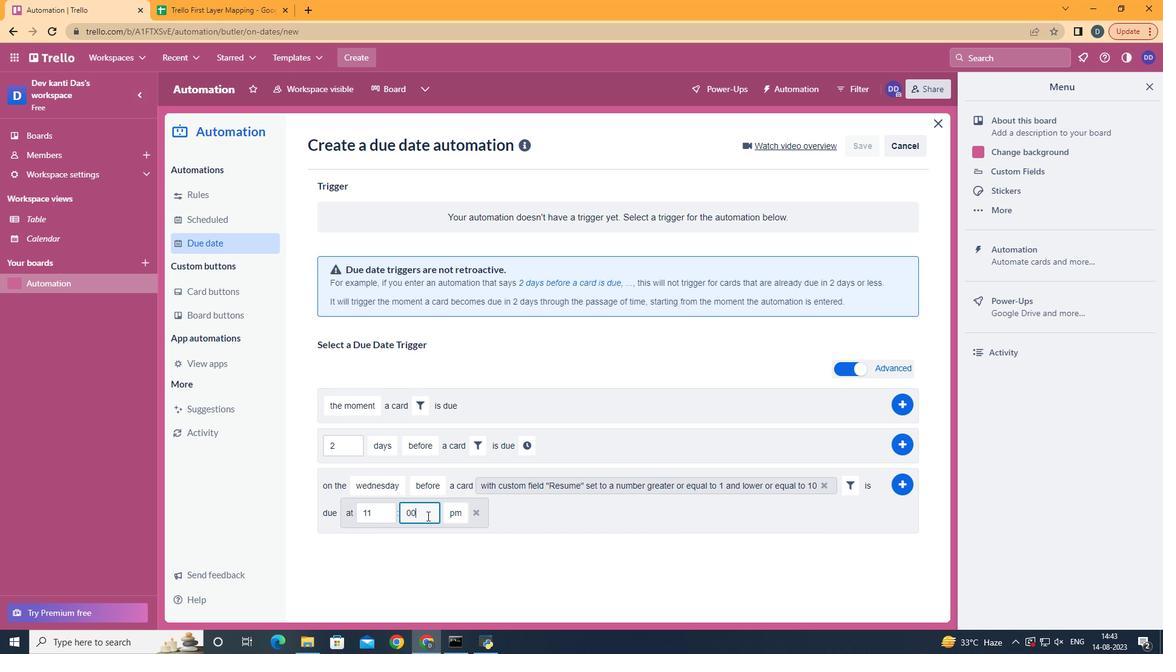 
Action: Mouse moved to (461, 536)
Screenshot: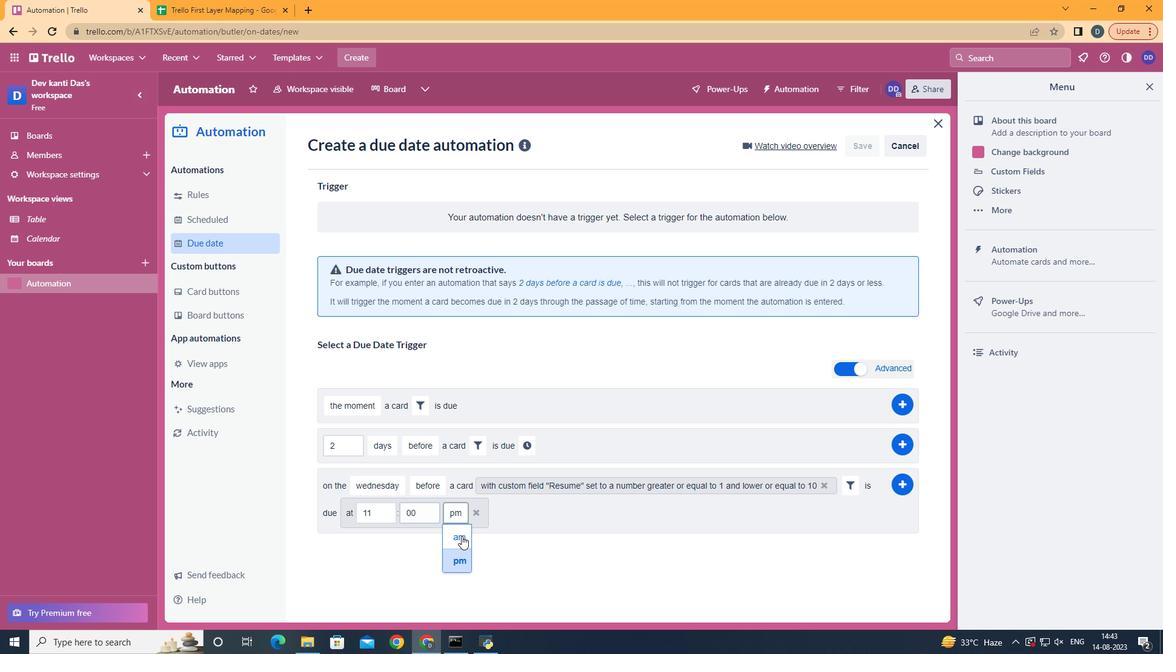 
Action: Mouse pressed left at (461, 536)
Screenshot: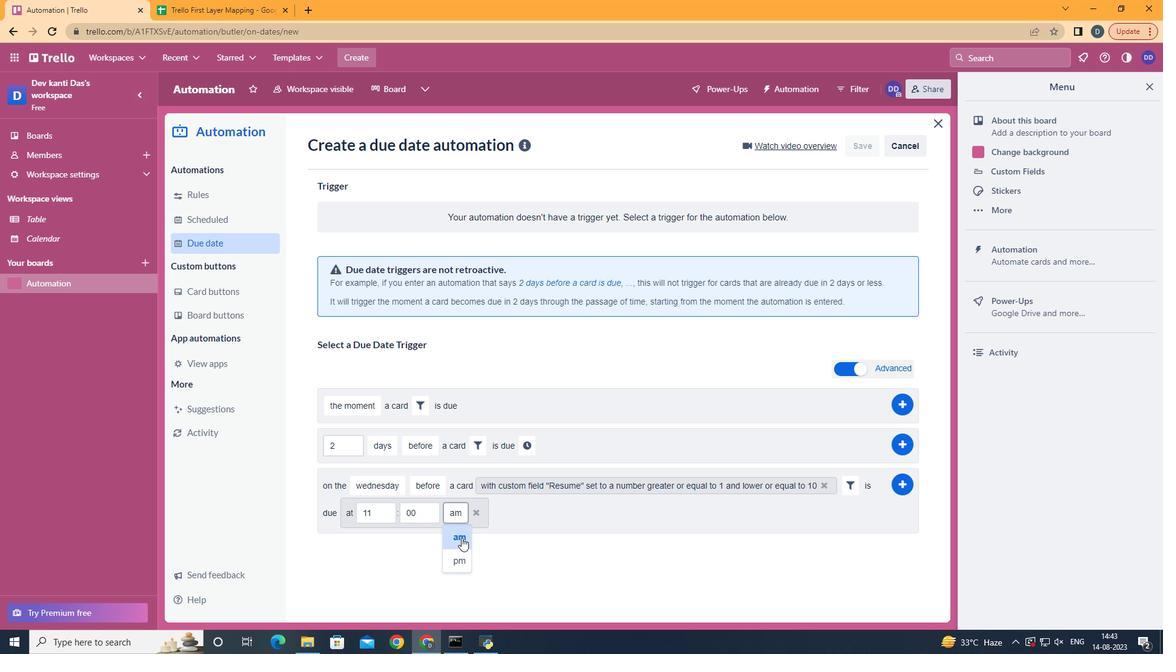 
Action: Mouse moved to (894, 483)
Screenshot: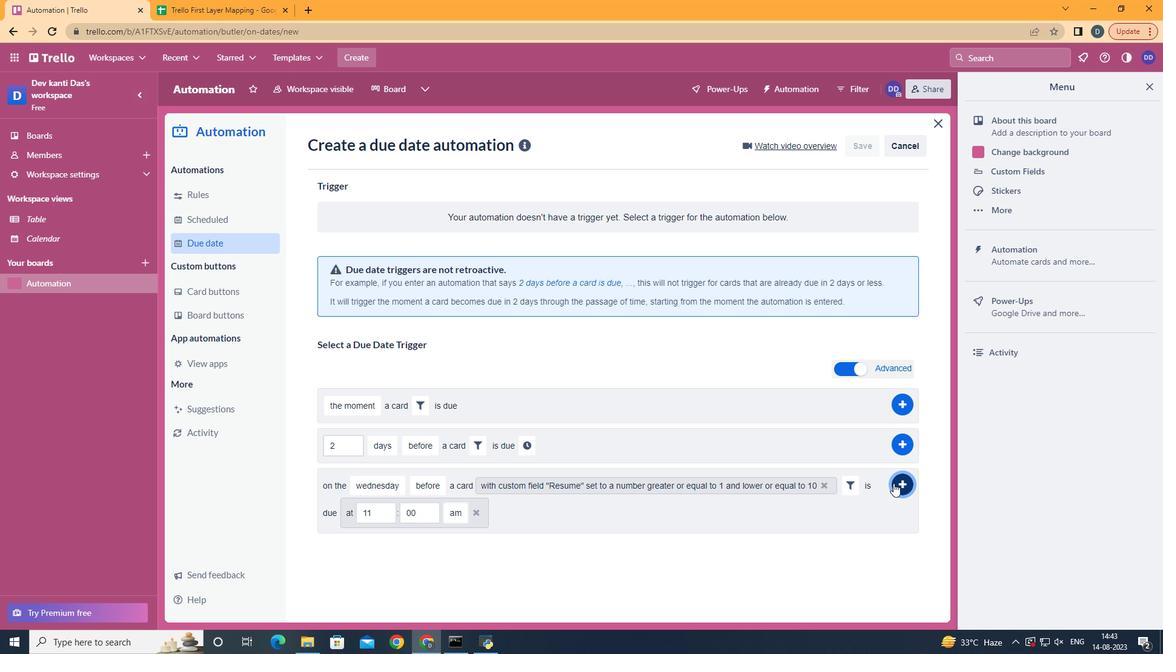 
Action: Mouse pressed left at (894, 483)
Screenshot: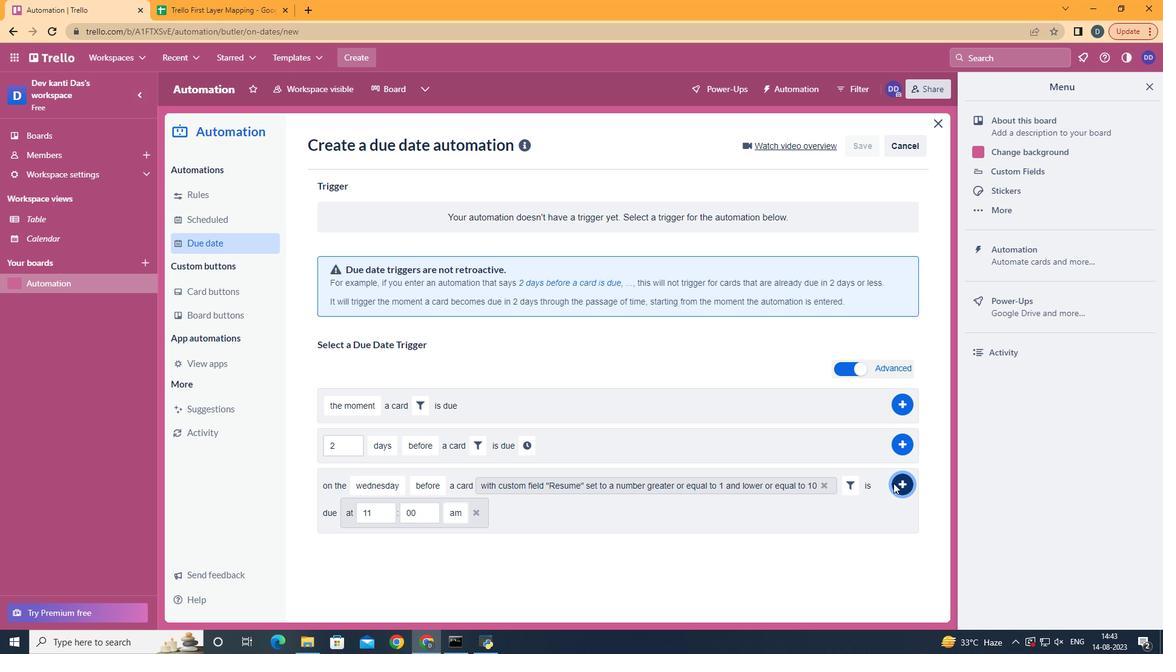 
Action: Mouse moved to (892, 483)
Screenshot: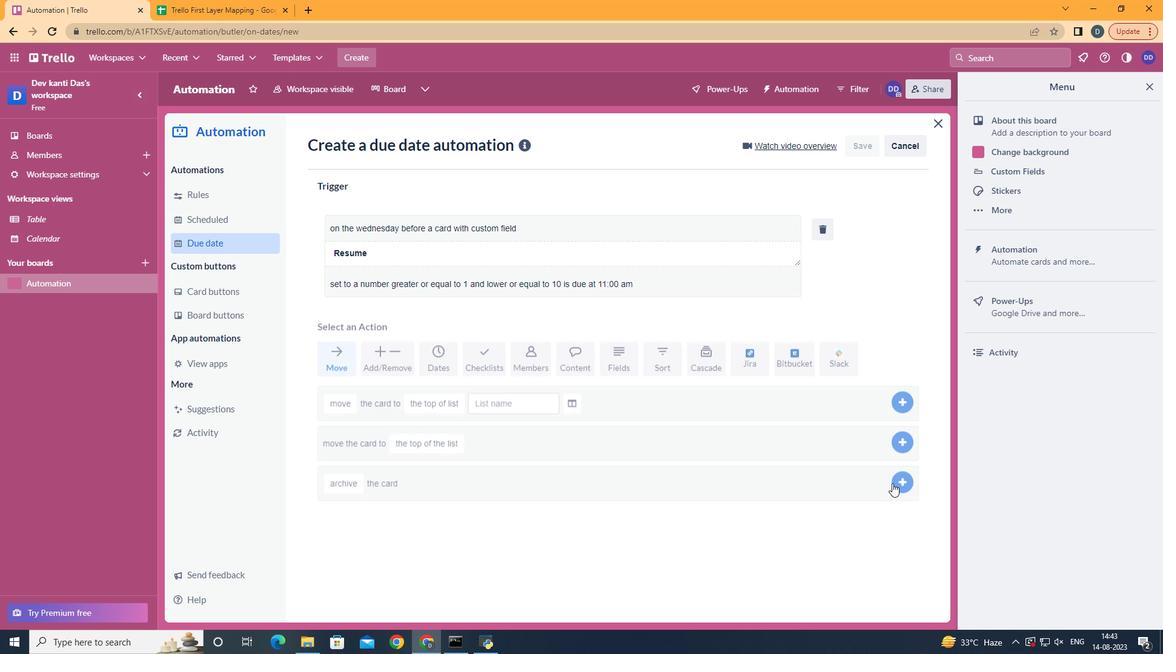 
